 Task: Create new invoice with Date Opened :15-Apr-23, Select Customer: Kwik Pik Beer & Wine, Terms: Payment Term 1. Make invoice entry for item-1 with Date: 15-Apr-23, Description: Premium Red Rose Bouquet (12ct)_x000D_
, Action: Material, Income Account: Income:Sales, Quantity: 1, Unit Price: 12.25, Discount $: 0.7. Make entry for item-2 with Date: 15-Apr-23, Description: Cheeze It Original_x000D_
, Action: Material, Income Account: Income:Sales, Quantity: 1, Unit Price: 20.6, Discount $: 1.7. Make entry for item-3 with Date: 15-Apr-23, Description: On The Rocks Winter Cocktail Variety Pack Bottles (200 ml x 4 ct)_x000D_
, Action: Material, Income Account: Income:Sales, Quantity: 2, Unit Price: 21.6, Discount $: 2.2. Write Notes: 'Looking forward to serving you again.'. Post Invoice with Post Date: 15-Apr-23, Post to Accounts: Assets:Accounts Receivable. Pay / Process Payment with Transaction Date: 15-May-23, Amount: 71.45, Transfer Account: Checking Account. Print Invoice, display notes by going to Option, then go to Display Tab and check 'Invoice Notes'.
Action: Mouse moved to (134, 33)
Screenshot: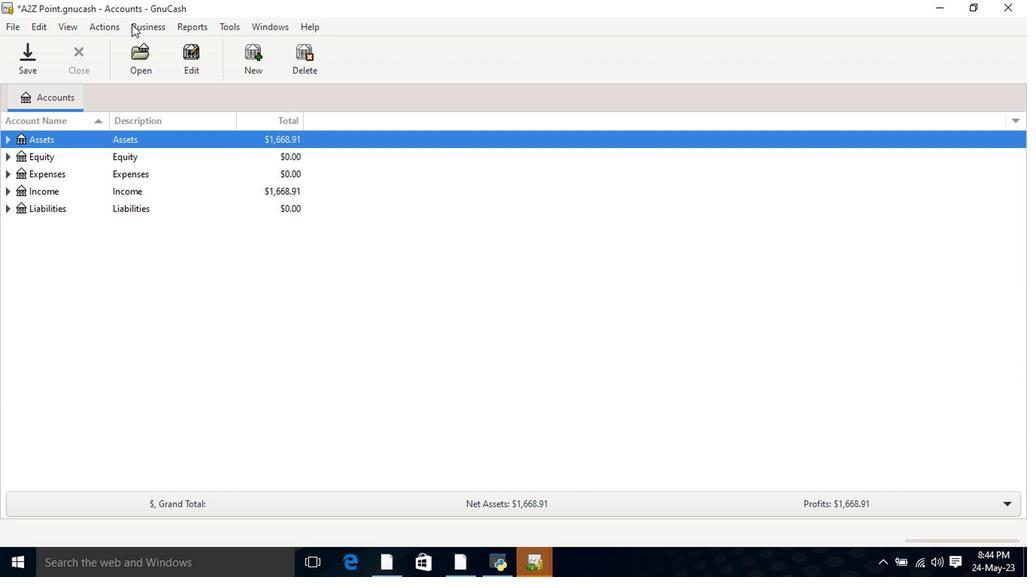 
Action: Mouse pressed left at (134, 33)
Screenshot: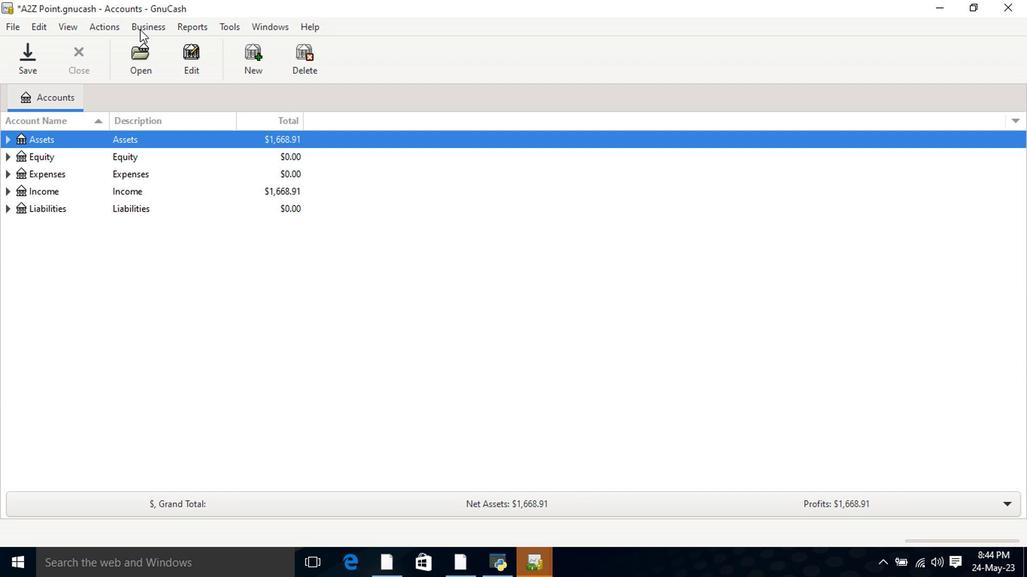 
Action: Mouse moved to (327, 104)
Screenshot: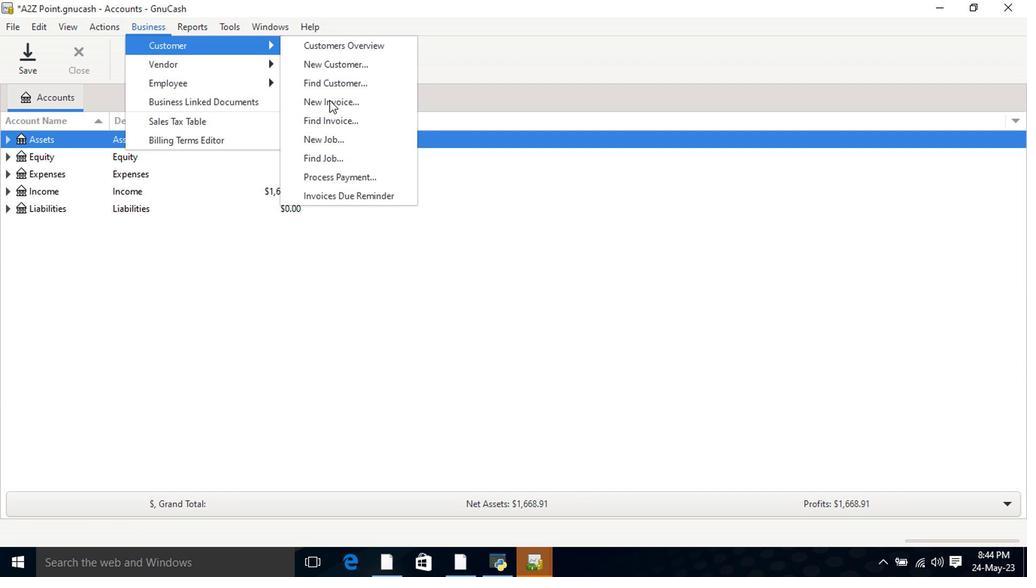 
Action: Mouse pressed left at (327, 104)
Screenshot: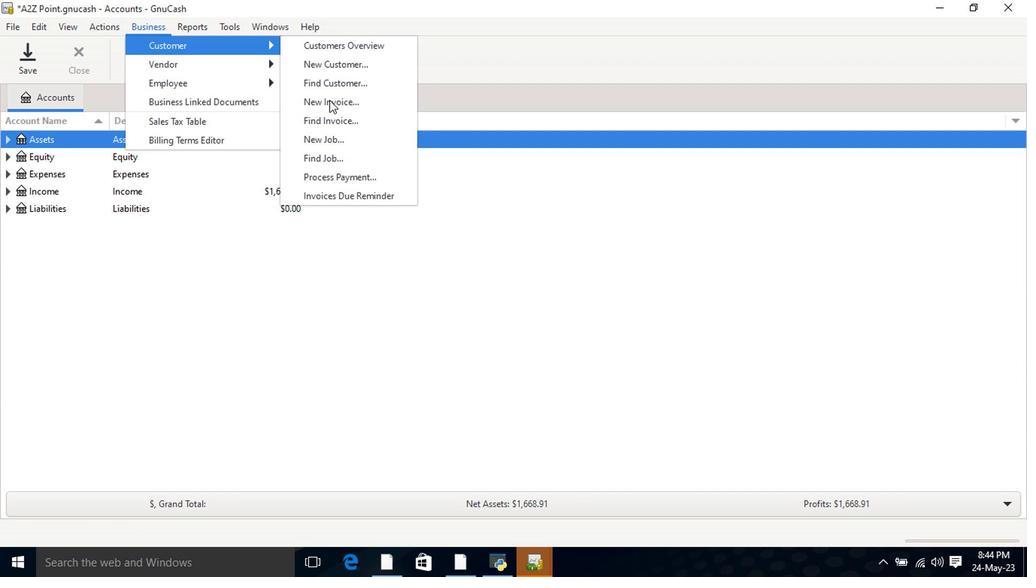 
Action: Mouse moved to (623, 234)
Screenshot: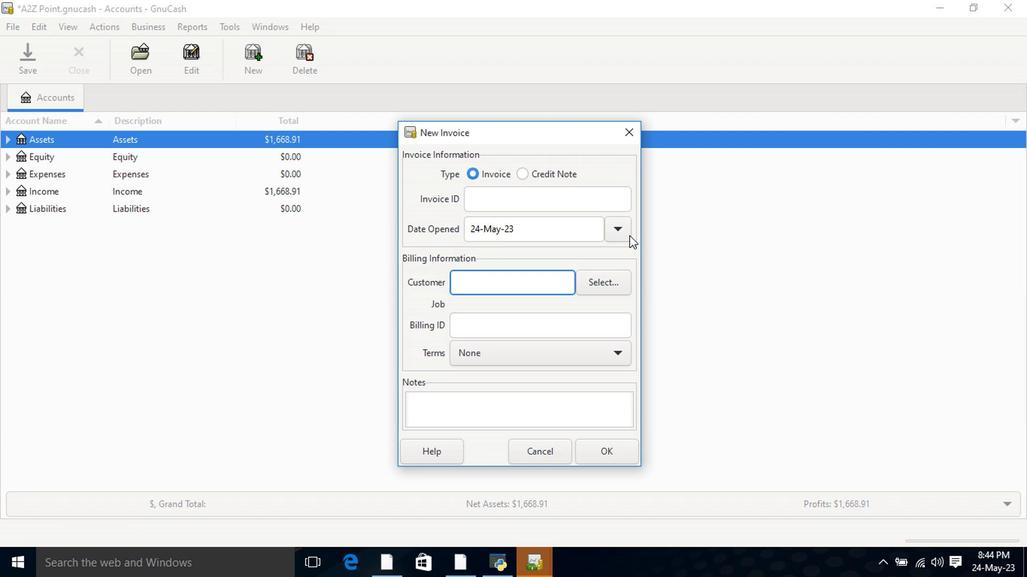 
Action: Mouse pressed left at (623, 234)
Screenshot: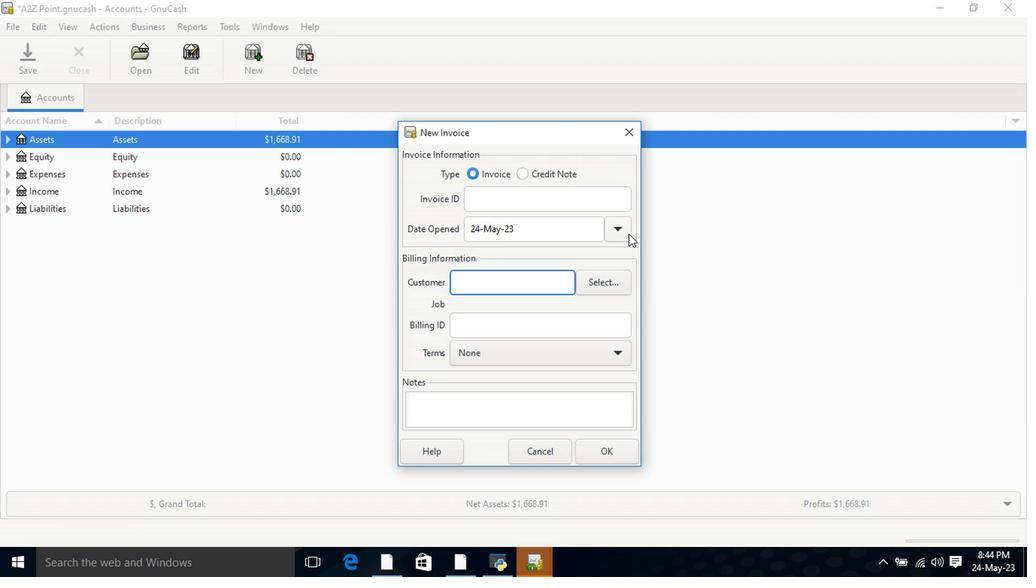 
Action: Mouse moved to (500, 255)
Screenshot: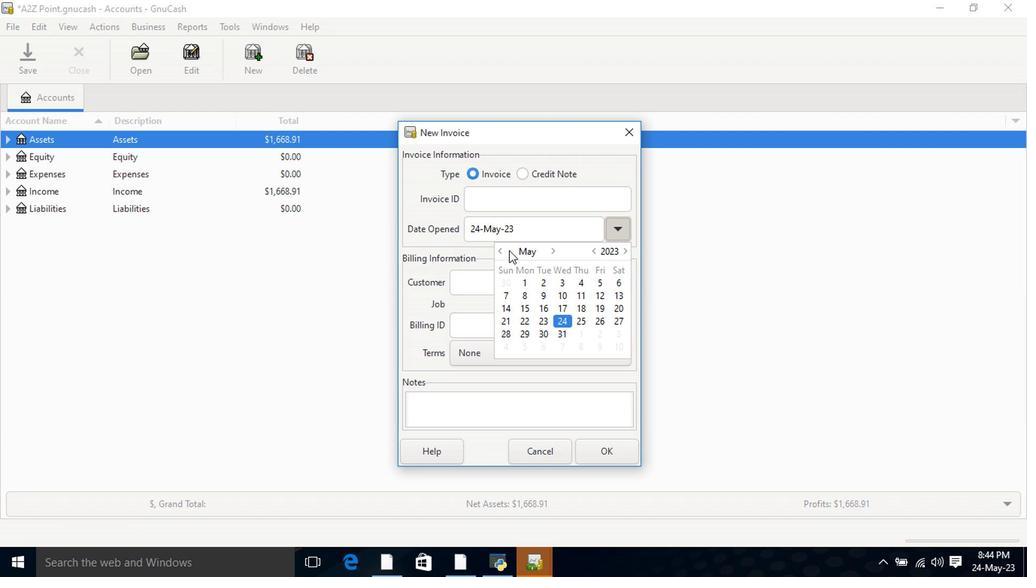 
Action: Mouse pressed left at (500, 255)
Screenshot: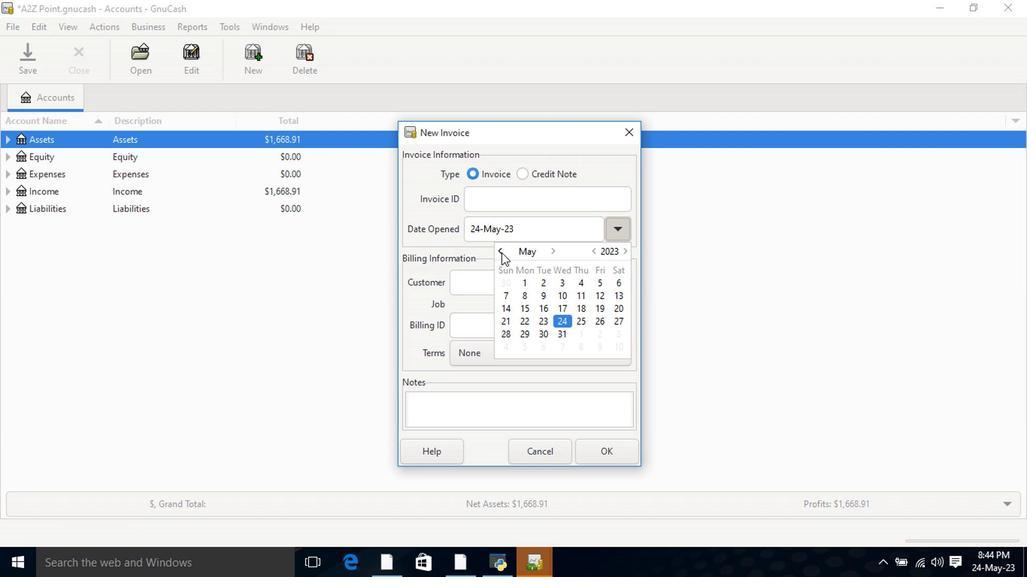 
Action: Mouse moved to (615, 307)
Screenshot: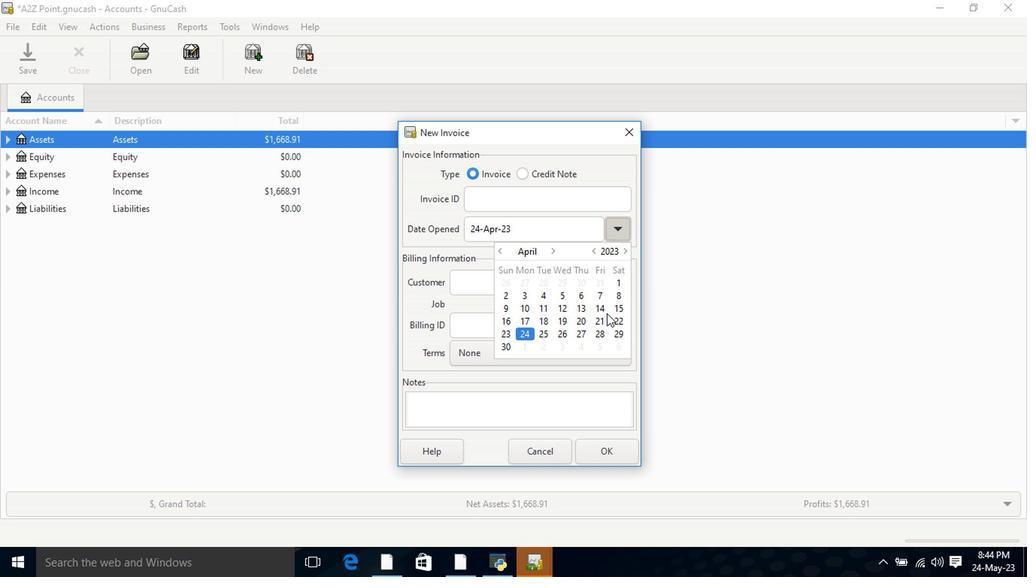 
Action: Mouse pressed left at (615, 307)
Screenshot: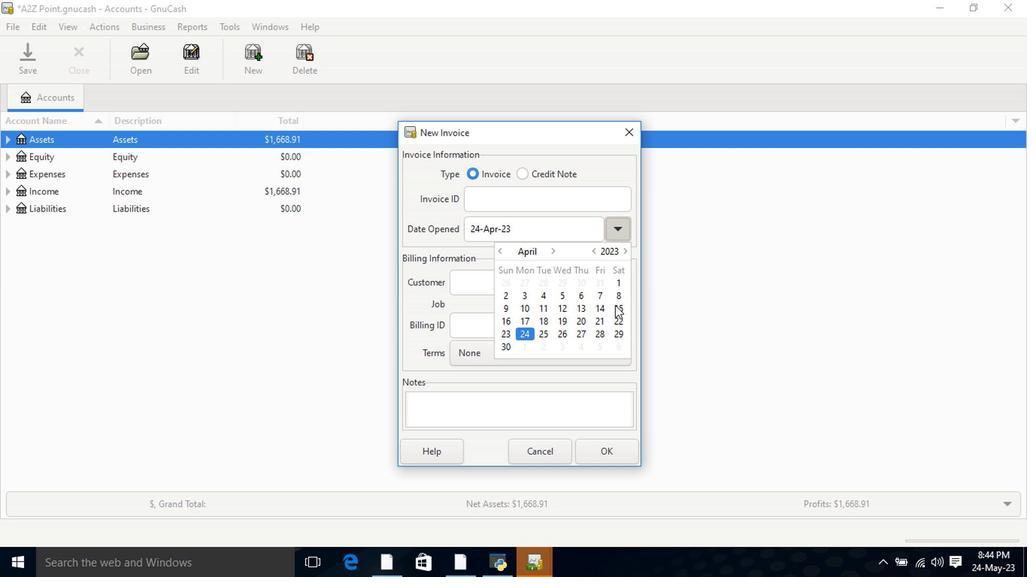
Action: Mouse pressed left at (615, 307)
Screenshot: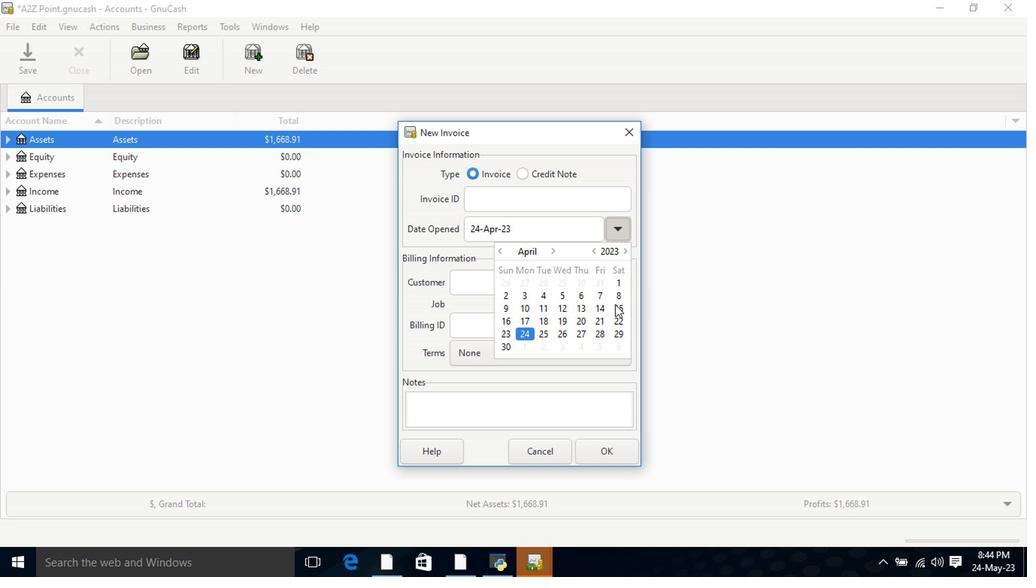 
Action: Mouse moved to (506, 283)
Screenshot: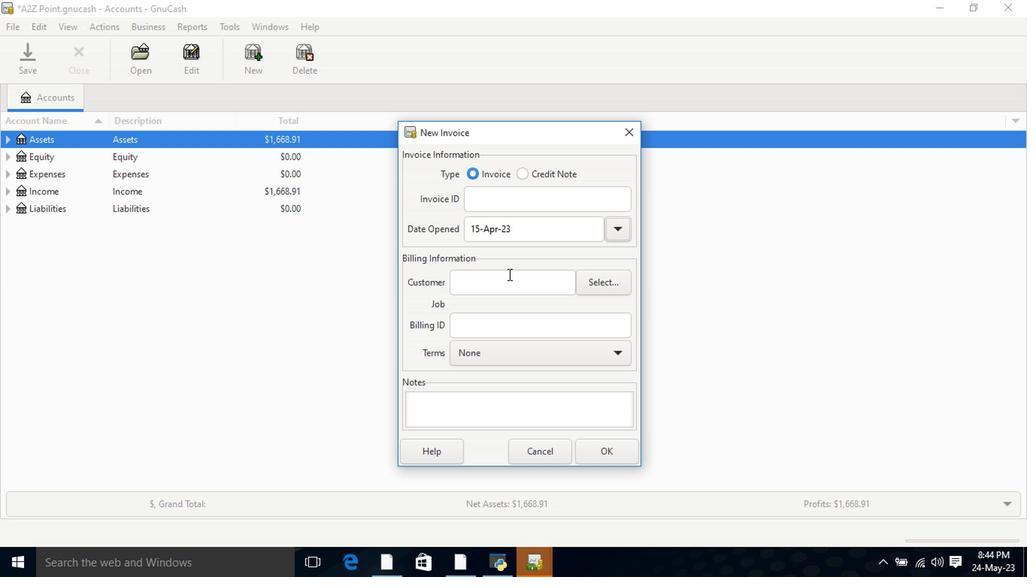 
Action: Mouse pressed left at (506, 283)
Screenshot: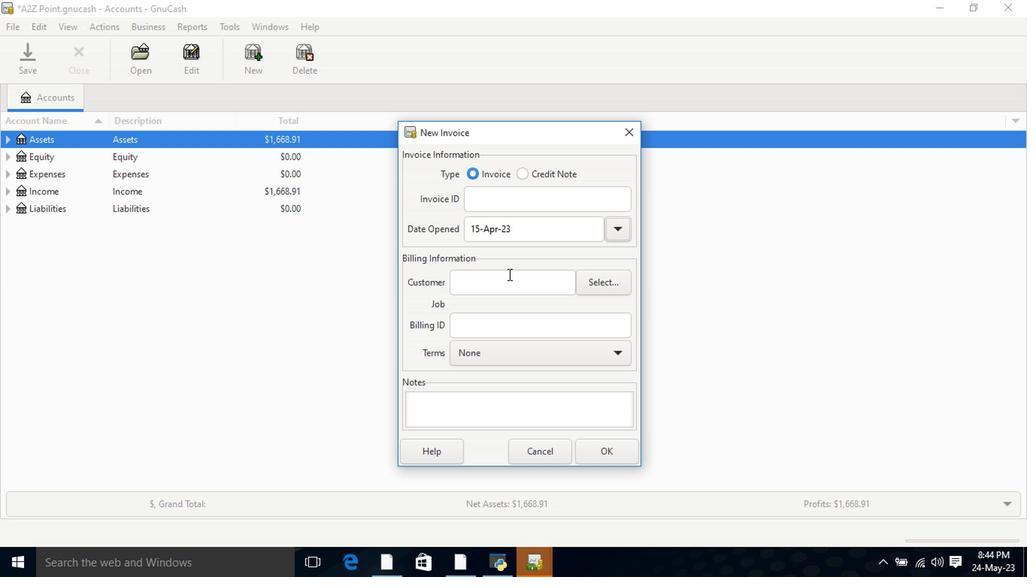 
Action: Mouse moved to (529, 288)
Screenshot: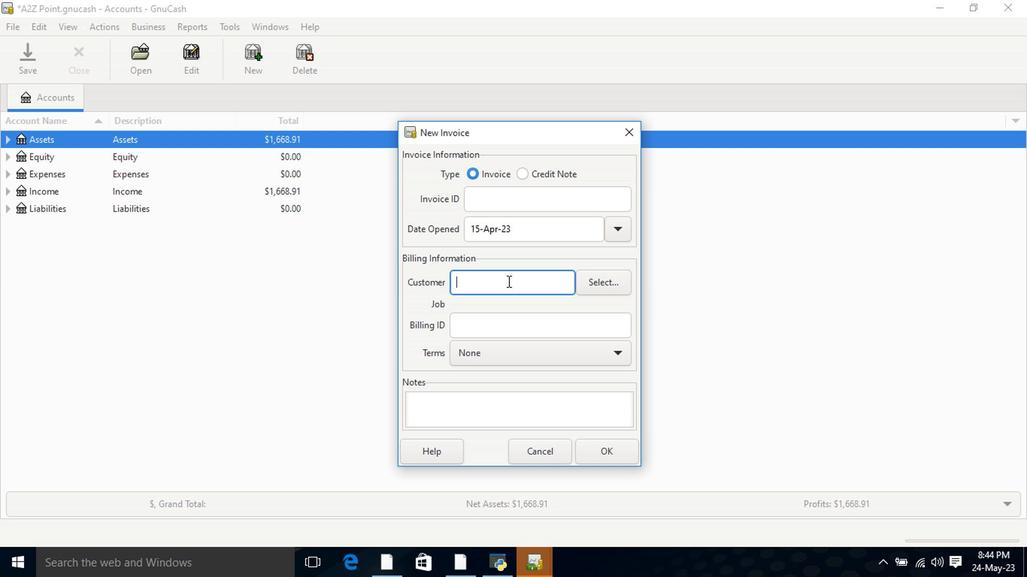 
Action: Key pressed kwic<Key.backspace>k
Screenshot: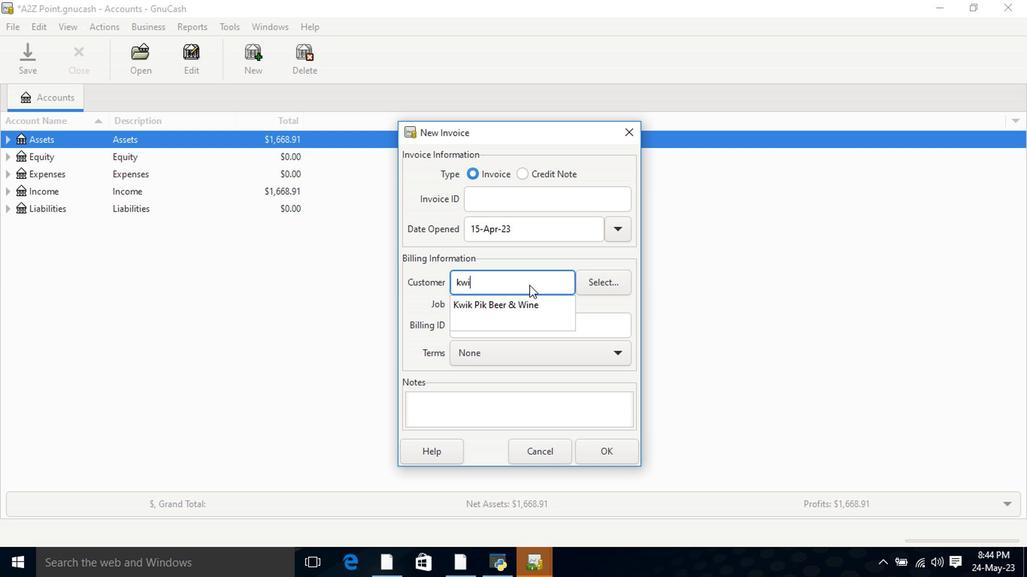 
Action: Mouse moved to (523, 308)
Screenshot: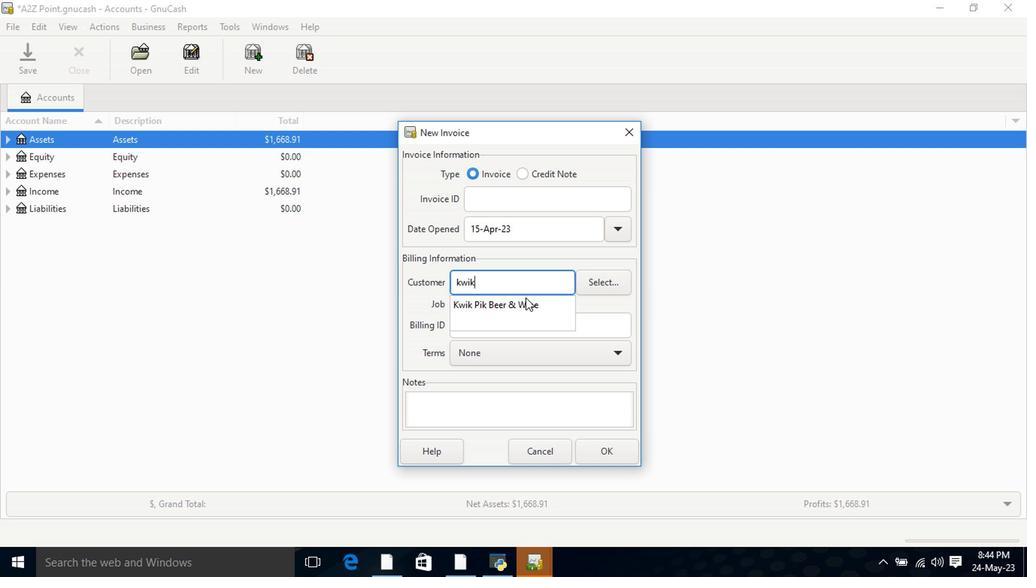 
Action: Mouse pressed left at (523, 308)
Screenshot: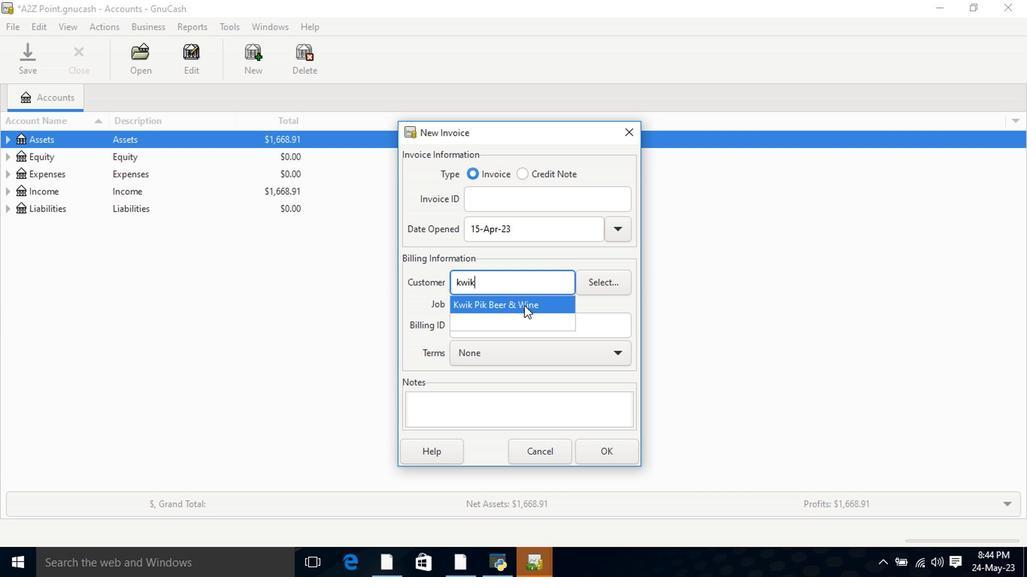 
Action: Mouse moved to (539, 367)
Screenshot: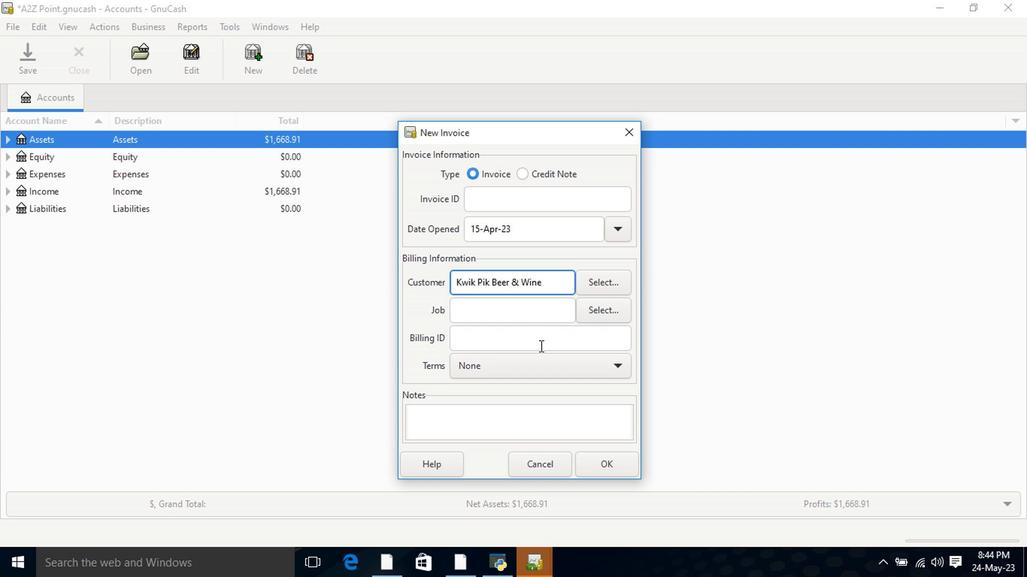 
Action: Mouse pressed left at (539, 367)
Screenshot: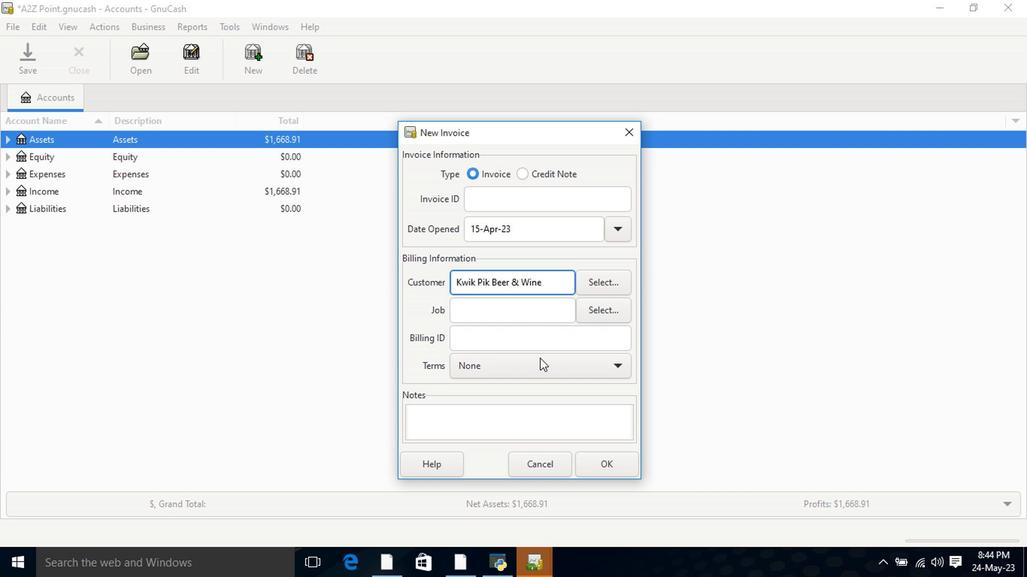 
Action: Mouse moved to (533, 398)
Screenshot: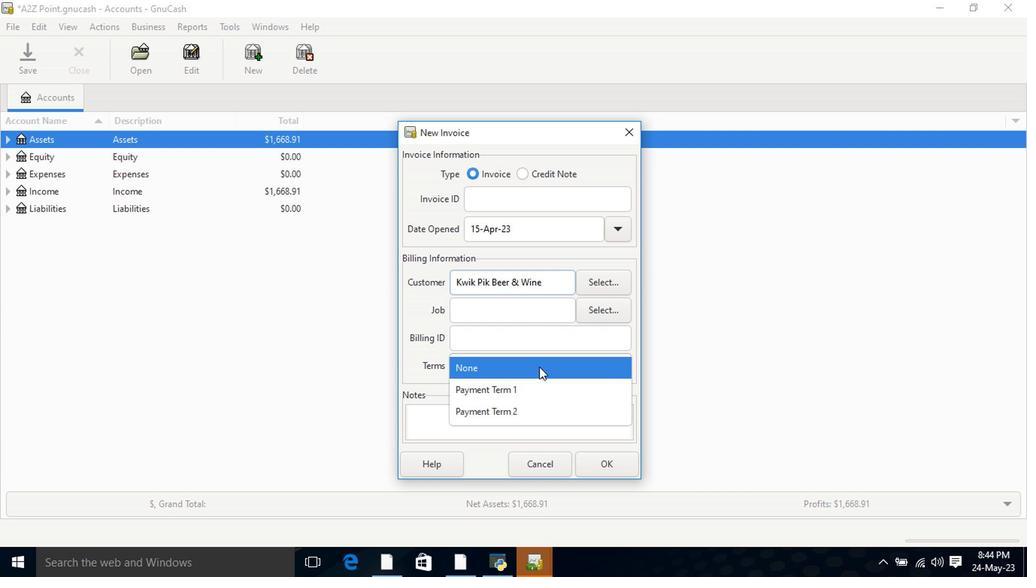 
Action: Mouse pressed left at (533, 398)
Screenshot: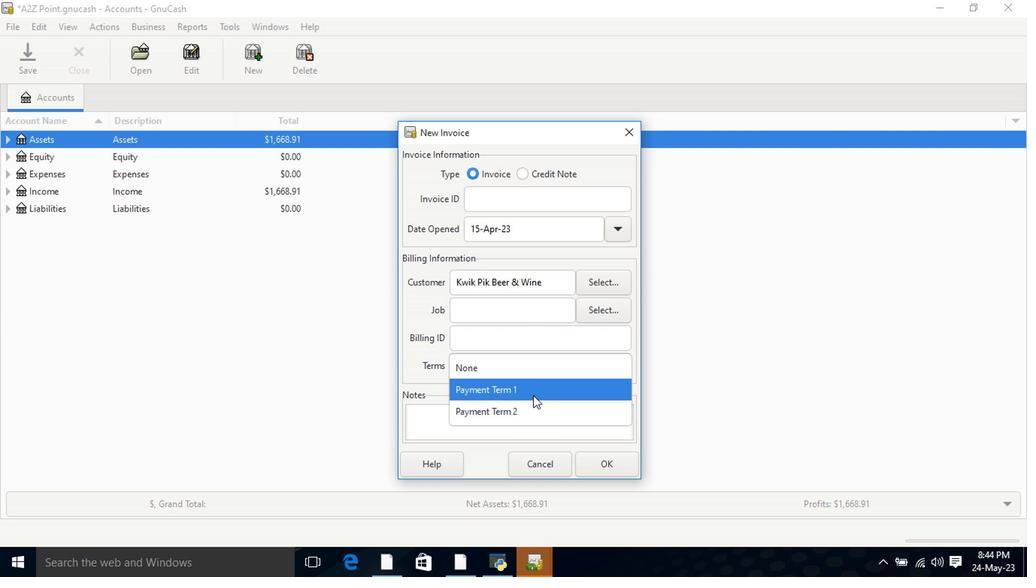 
Action: Mouse moved to (594, 467)
Screenshot: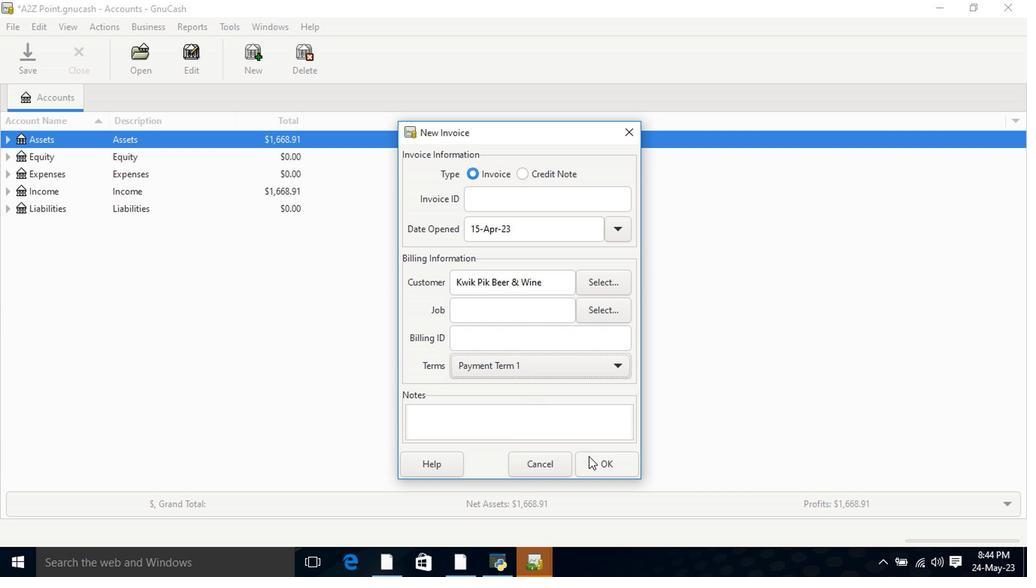
Action: Mouse pressed left at (594, 467)
Screenshot: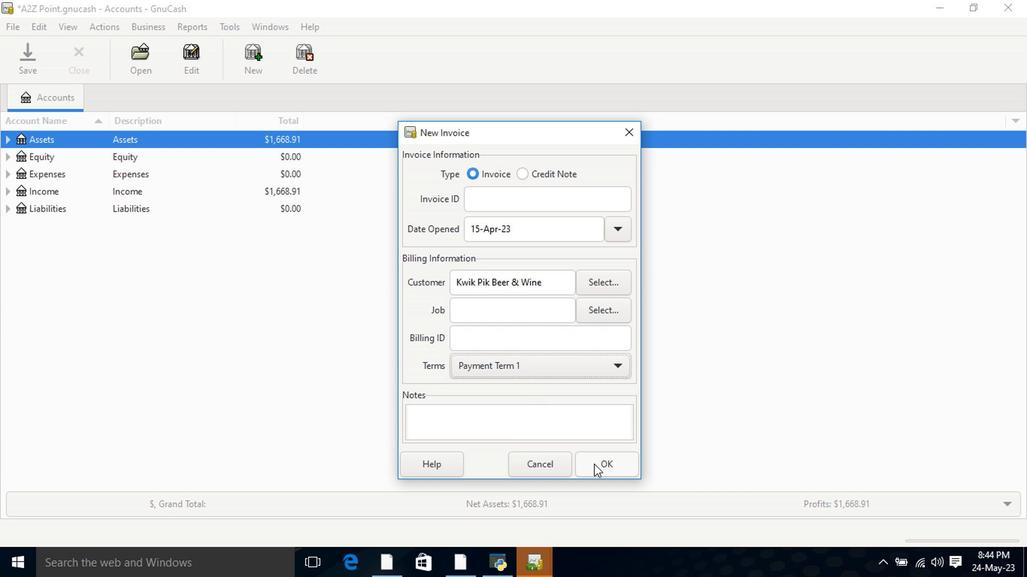 
Action: Mouse moved to (57, 295)
Screenshot: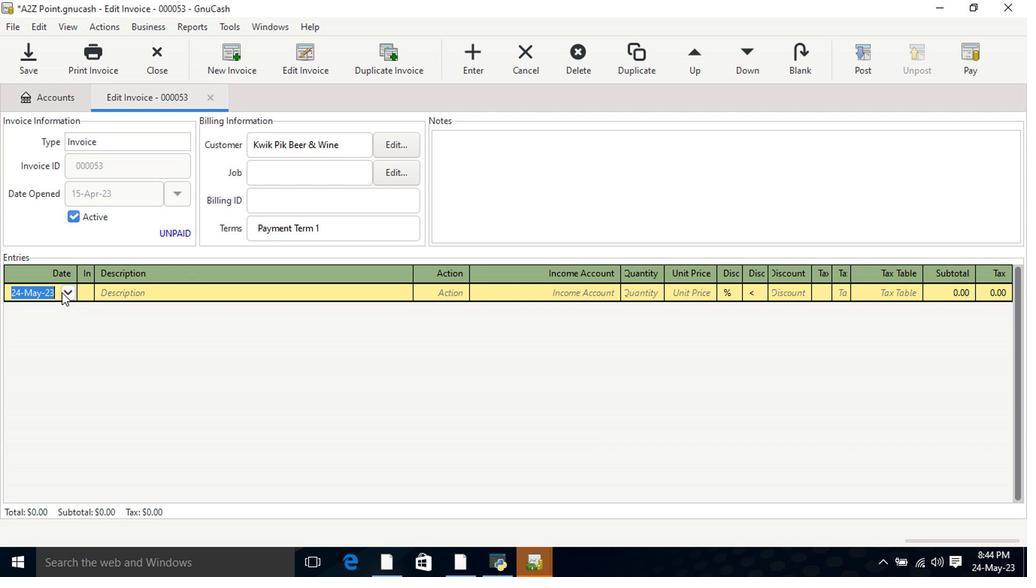 
Action: Mouse pressed left at (57, 295)
Screenshot: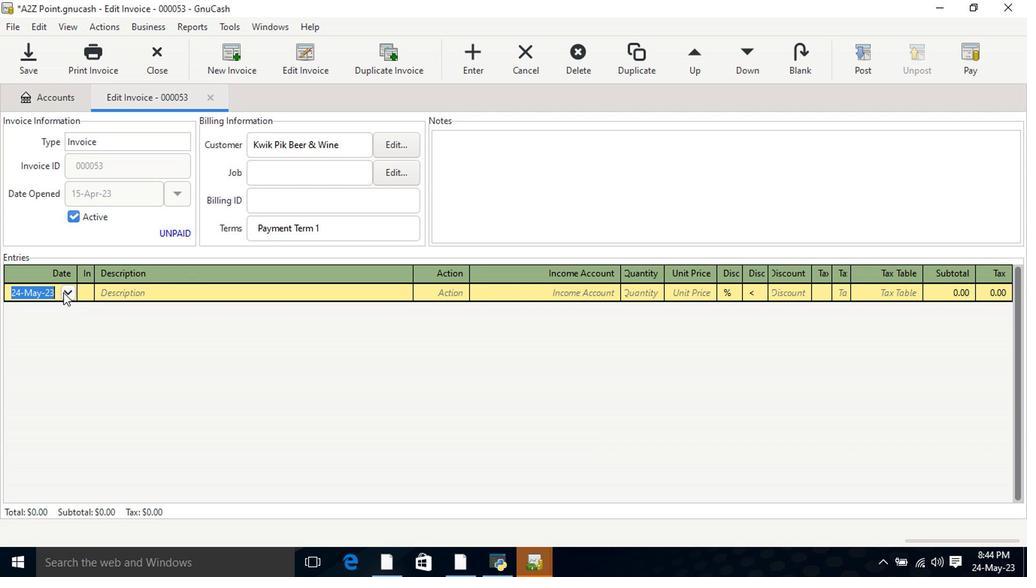 
Action: Mouse moved to (9, 317)
Screenshot: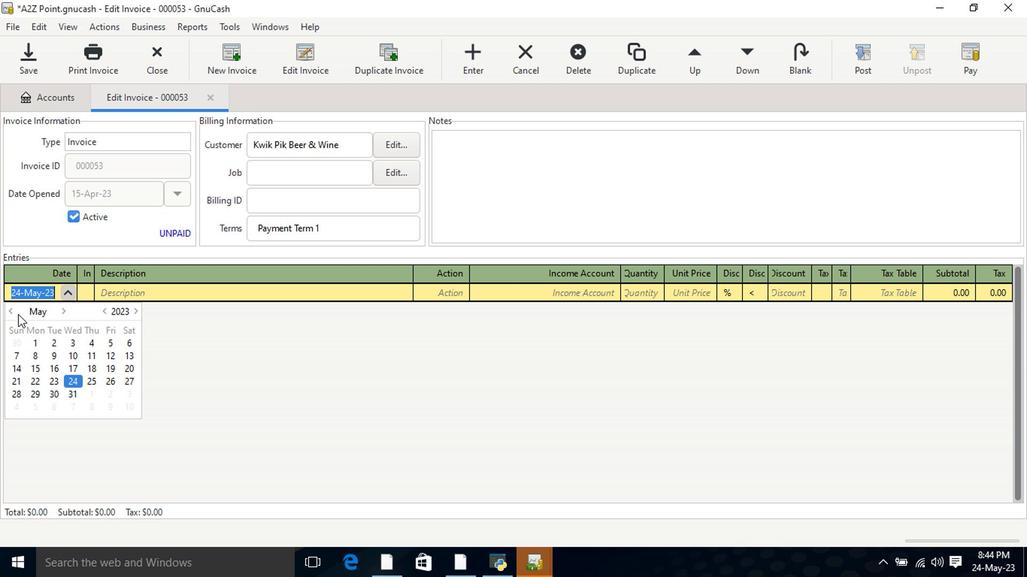 
Action: Mouse pressed left at (9, 317)
Screenshot: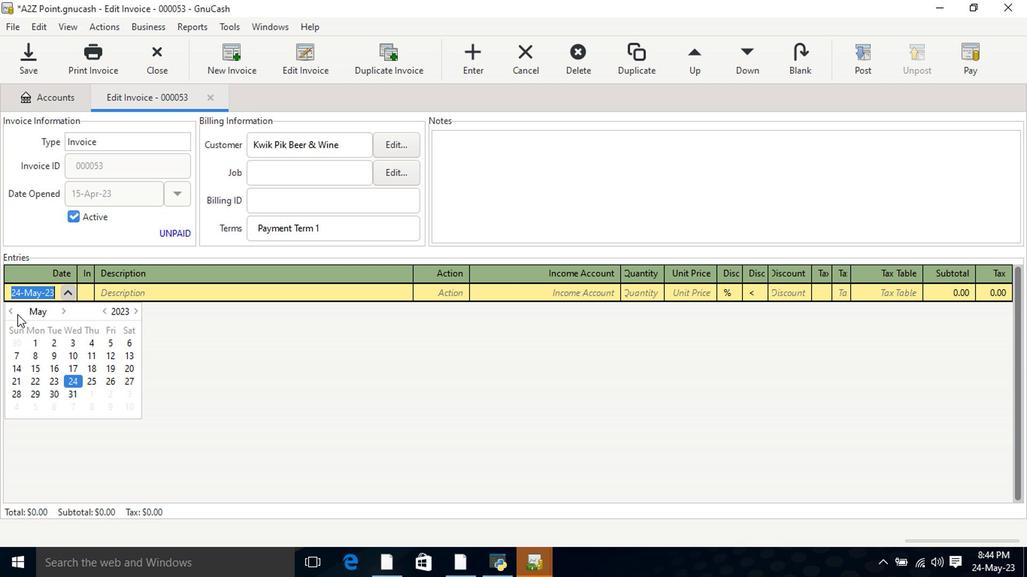 
Action: Mouse moved to (2, 317)
Screenshot: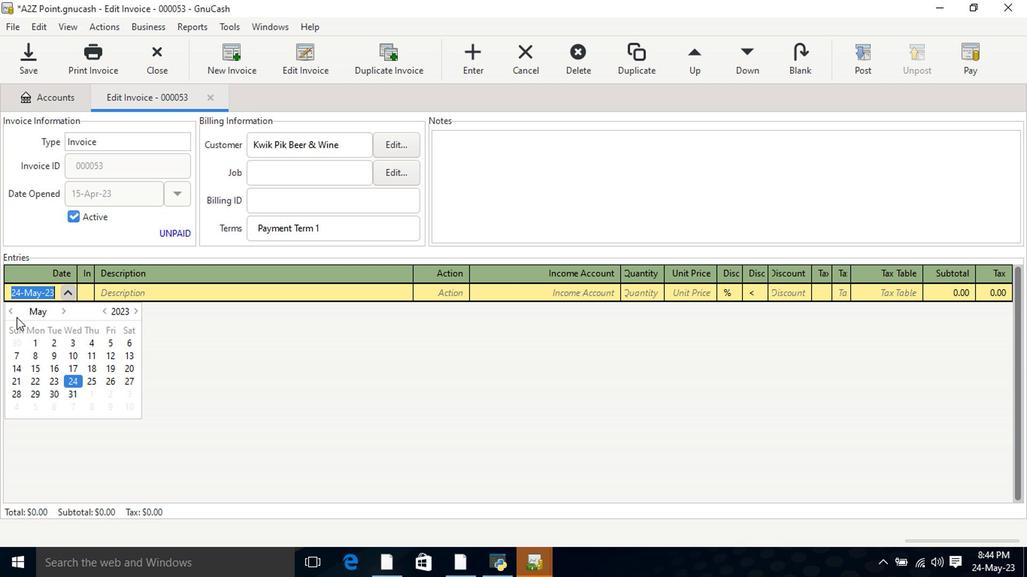 
Action: Mouse pressed left at (2, 317)
Screenshot: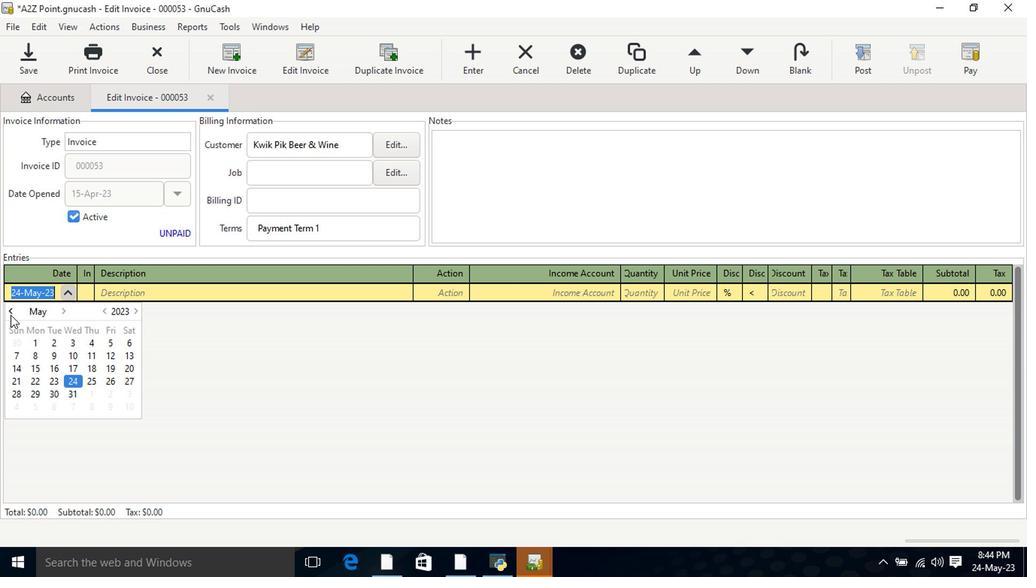 
Action: Mouse moved to (124, 375)
Screenshot: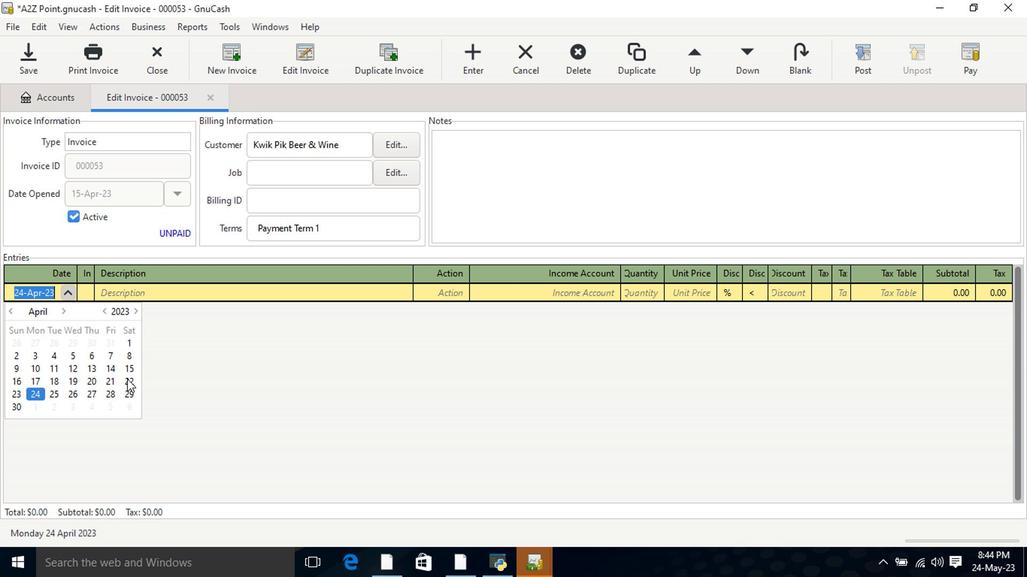 
Action: Mouse pressed left at (124, 375)
Screenshot: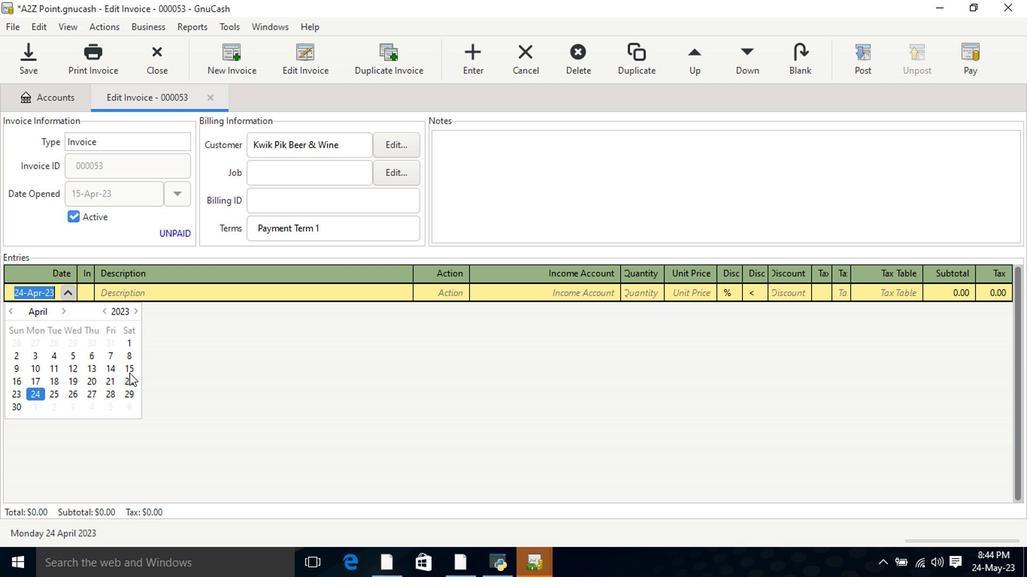 
Action: Mouse pressed left at (124, 375)
Screenshot: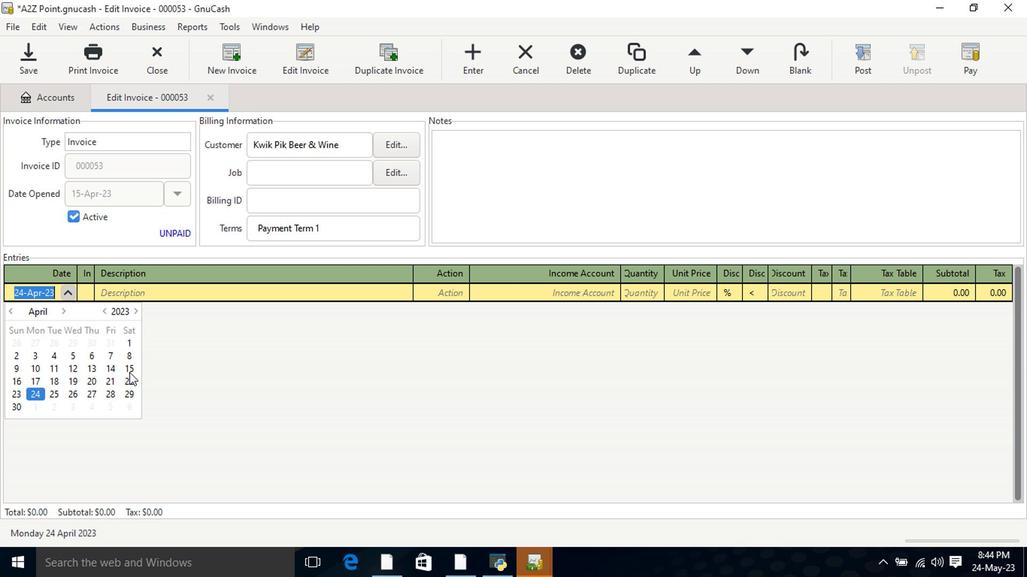 
Action: Mouse moved to (140, 298)
Screenshot: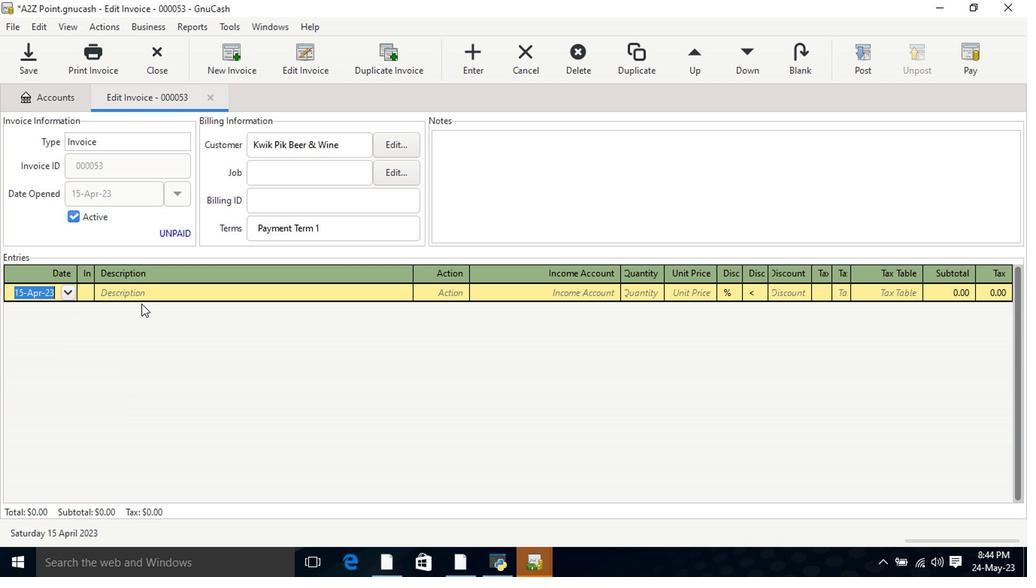 
Action: Mouse pressed left at (140, 298)
Screenshot: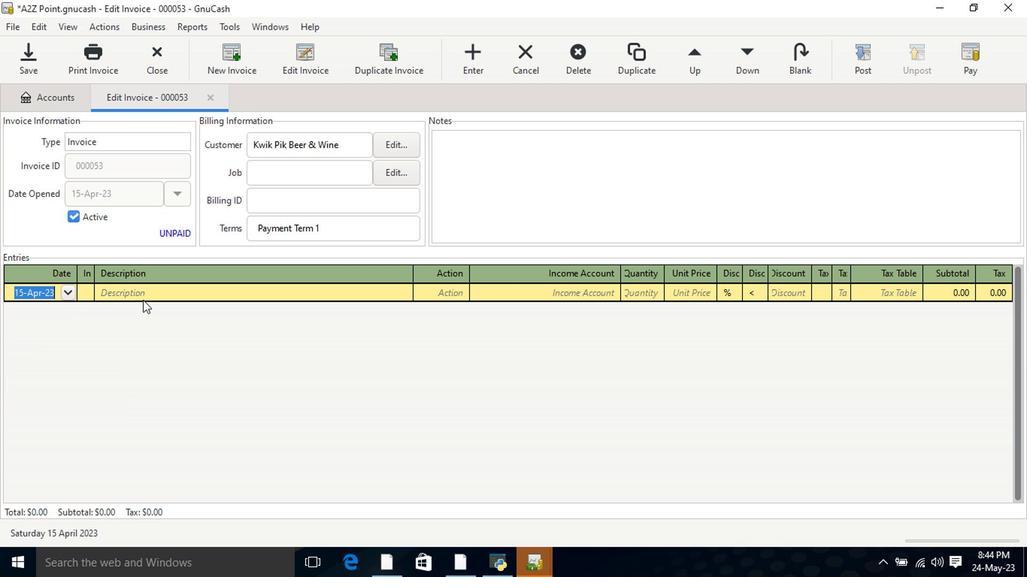 
Action: Key pressed <Key.shift>Premium<Key.space><Key.shift>Red<Key.space><Key.shift>Rose<Key.space><Key.shift>Bouquet<Key.space><Key.shift_r>(12ct<Key.shift_r>)<Key.tab>mate<Key.tab>income<Key.down><Key.down><Key.down><Key.tab>1<Key.tab>12.25<Key.tab>
Screenshot: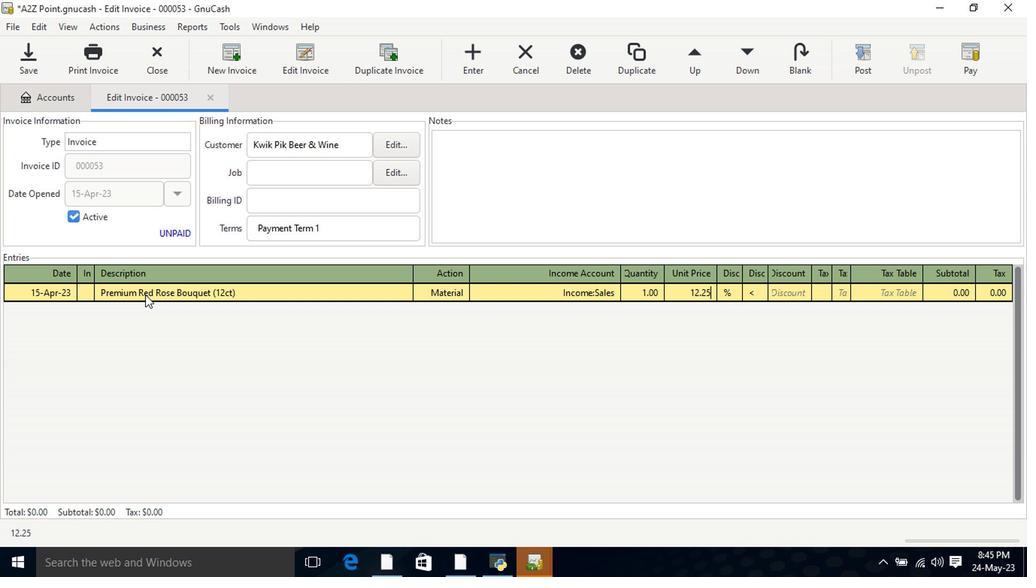 
Action: Mouse moved to (725, 296)
Screenshot: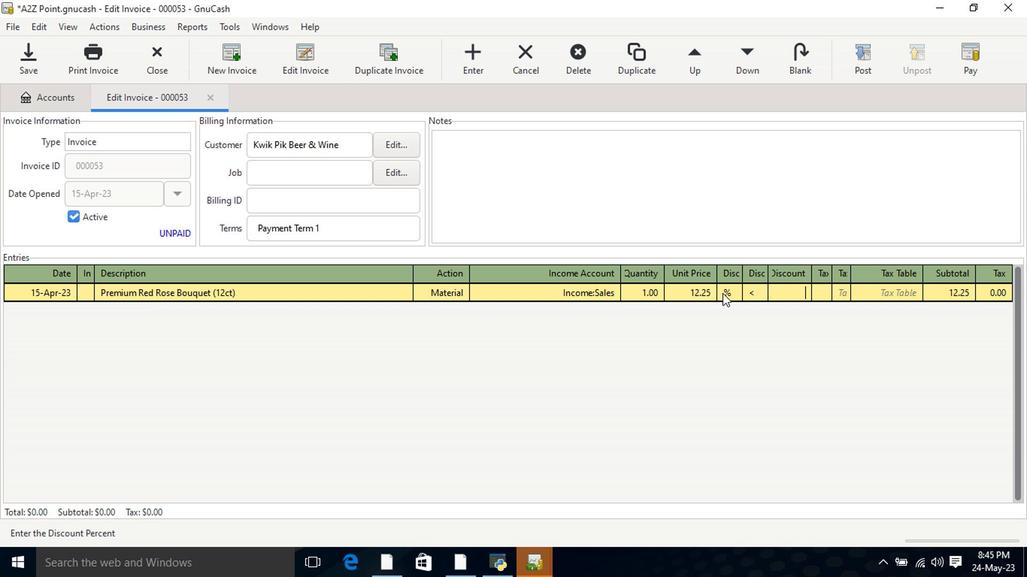 
Action: Mouse pressed left at (725, 296)
Screenshot: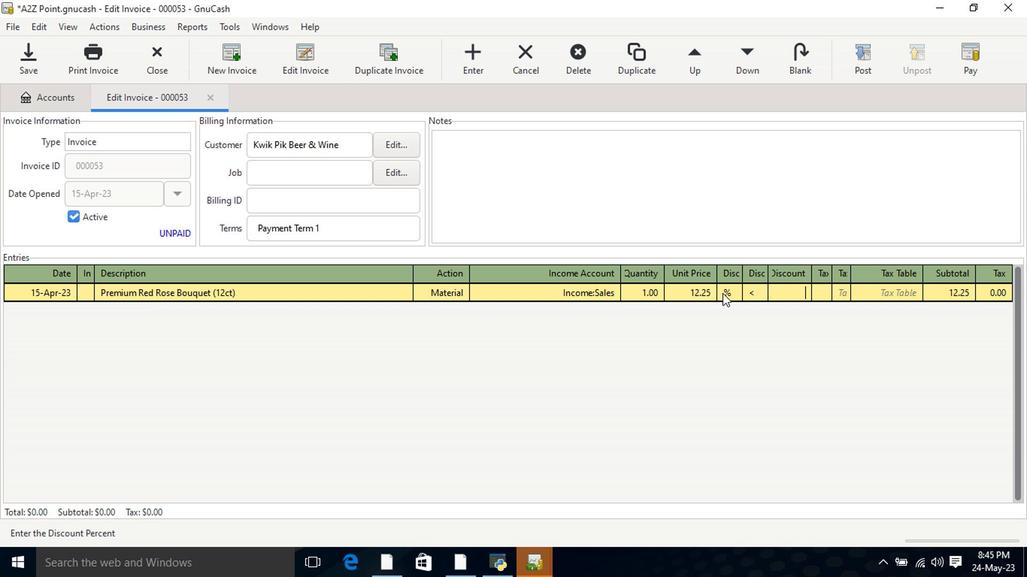 
Action: Mouse moved to (746, 295)
Screenshot: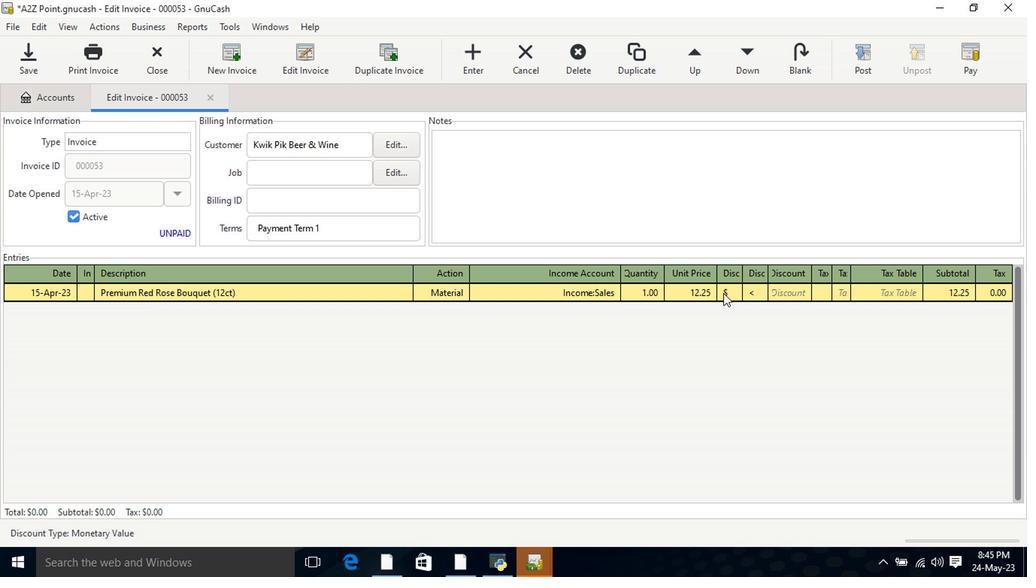 
Action: Mouse pressed left at (746, 295)
Screenshot: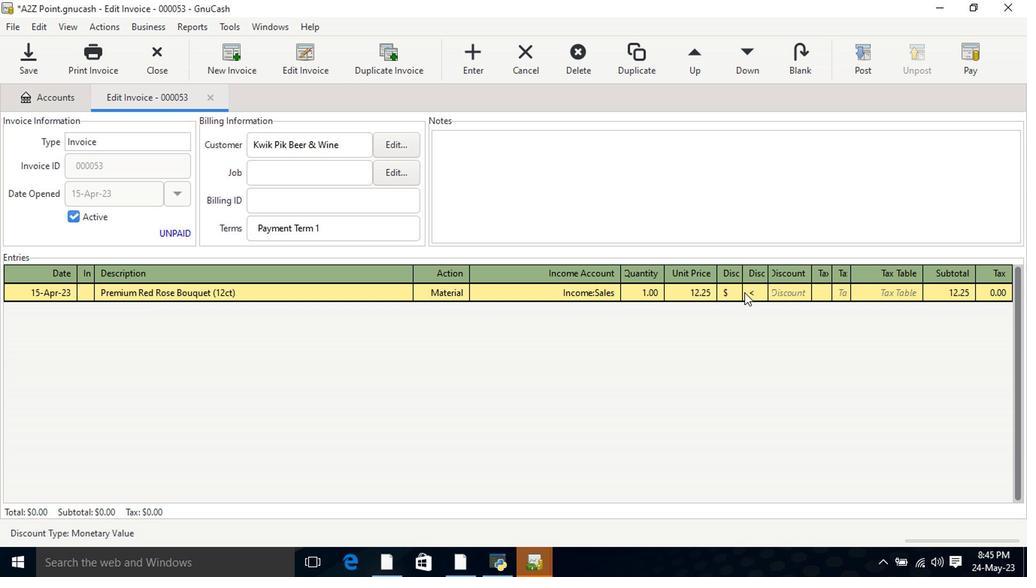 
Action: Mouse moved to (779, 296)
Screenshot: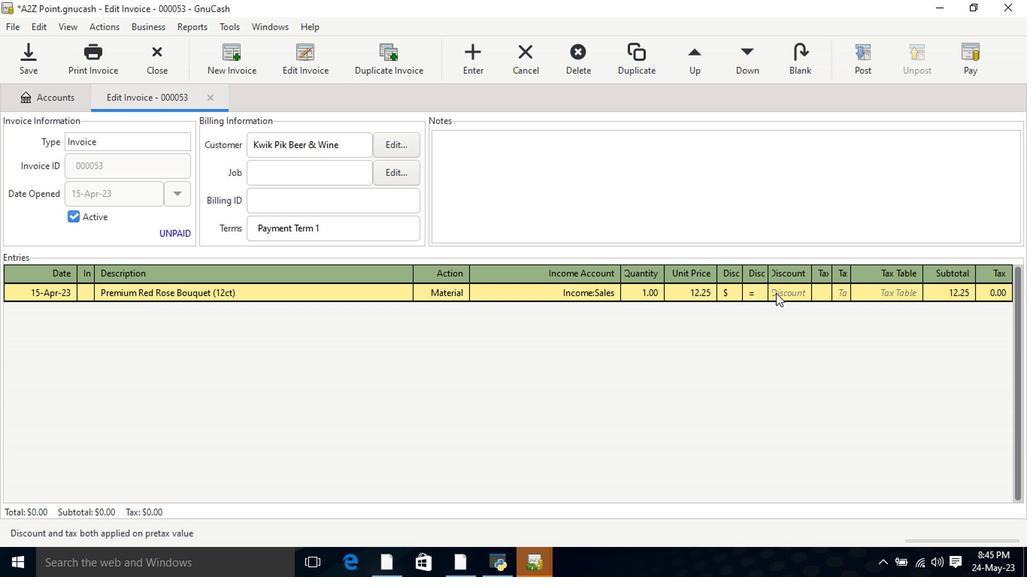 
Action: Mouse pressed left at (779, 296)
Screenshot: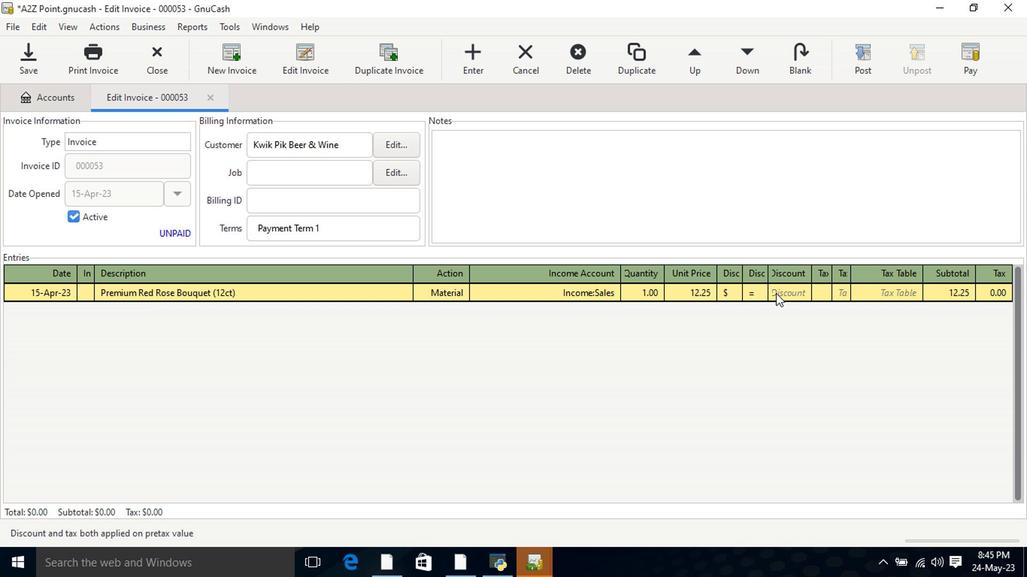 
Action: Key pressed 0.7<Key.tab><Key.tab><Key.shift>Cheeze<Key.space><Key.shift>It<Key.space><Key.shift>Original<Key.tab>mate<Key.tab>income<Key.down><Key.down><Key.down><Key.tab>1<Key.tab>20.6<Key.tab>
Screenshot: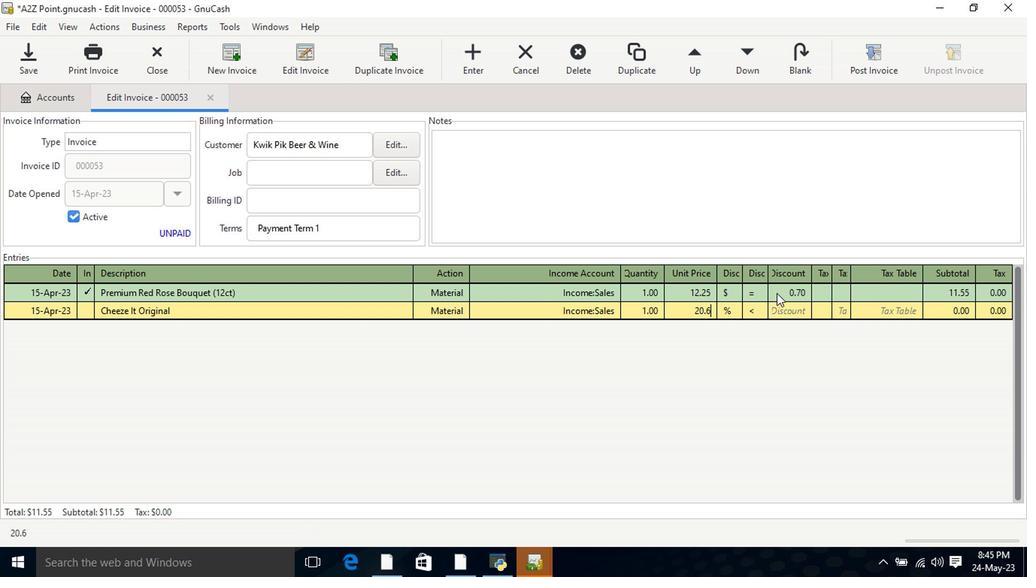 
Action: Mouse moved to (718, 315)
Screenshot: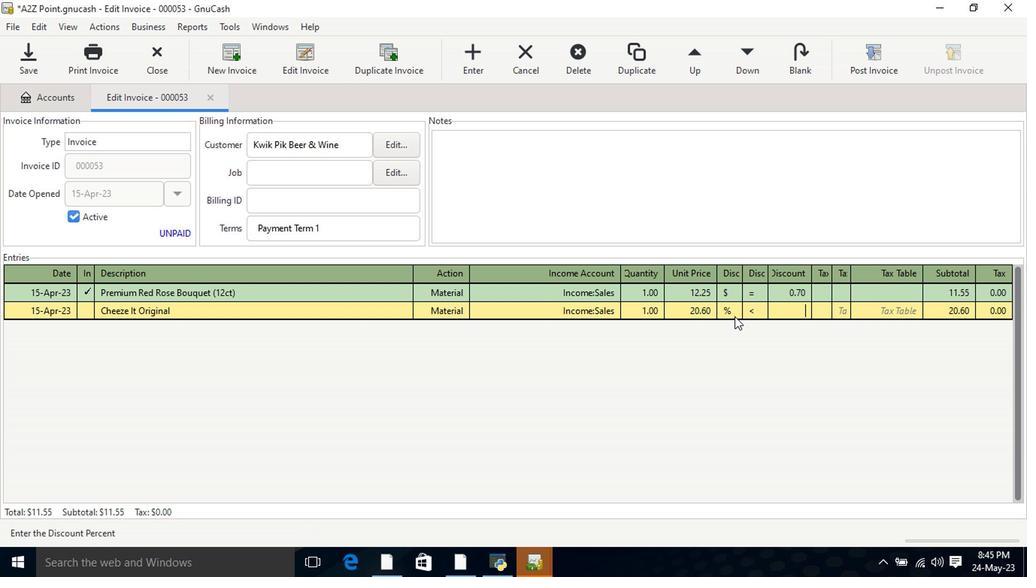 
Action: Mouse pressed left at (718, 315)
Screenshot: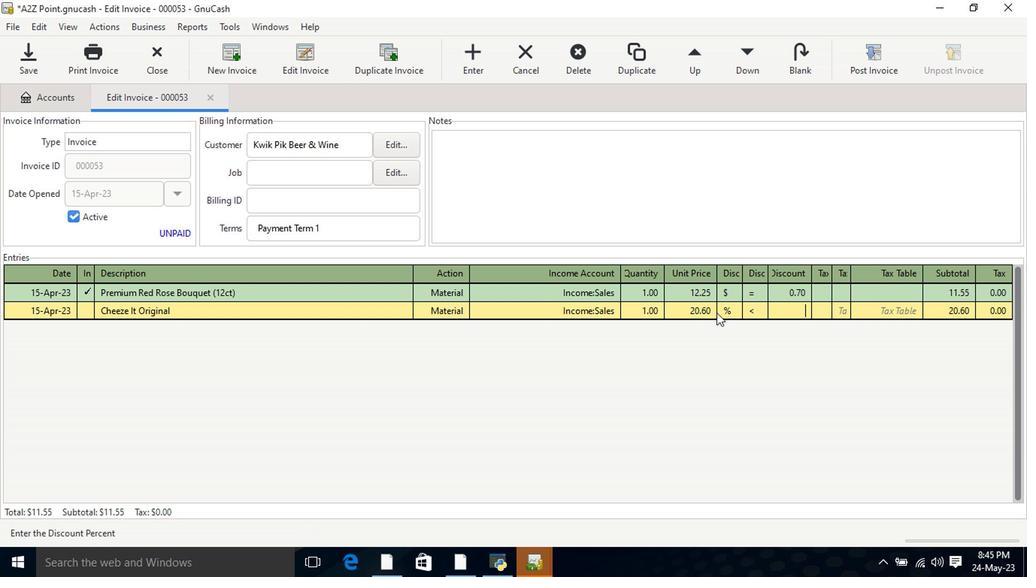 
Action: Mouse moved to (731, 314)
Screenshot: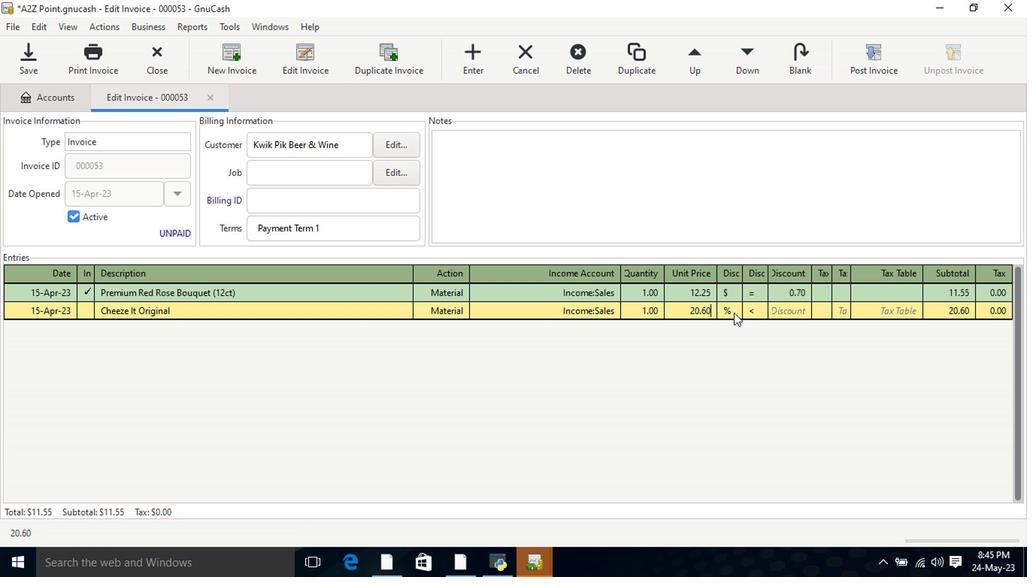 
Action: Mouse pressed left at (731, 314)
Screenshot: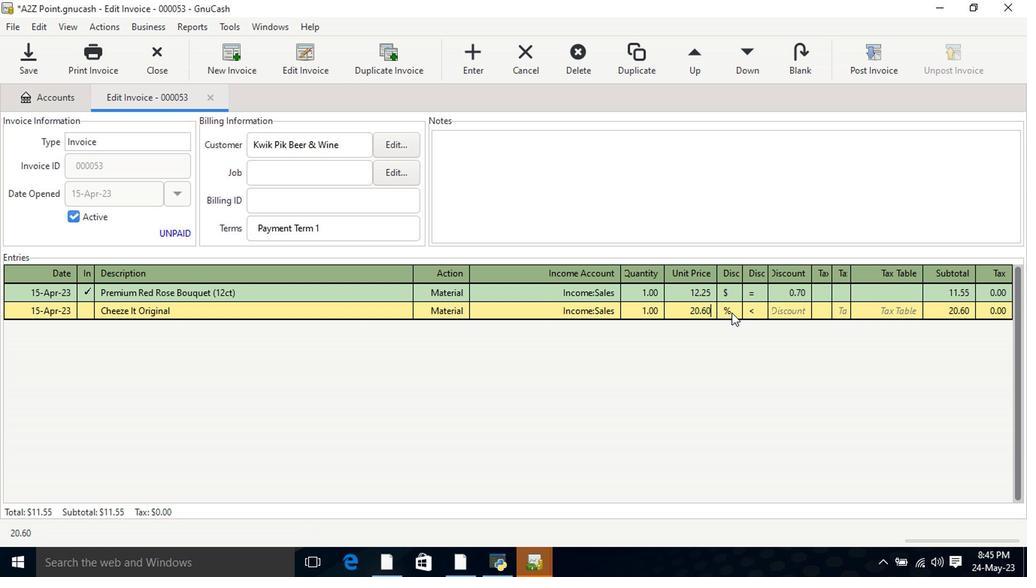 
Action: Mouse moved to (755, 316)
Screenshot: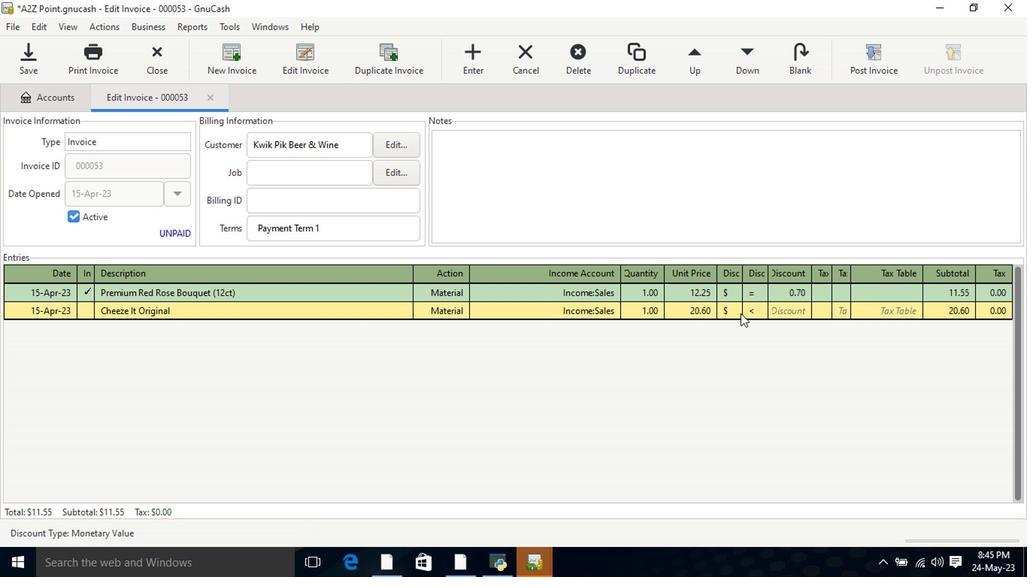 
Action: Mouse pressed left at (755, 316)
Screenshot: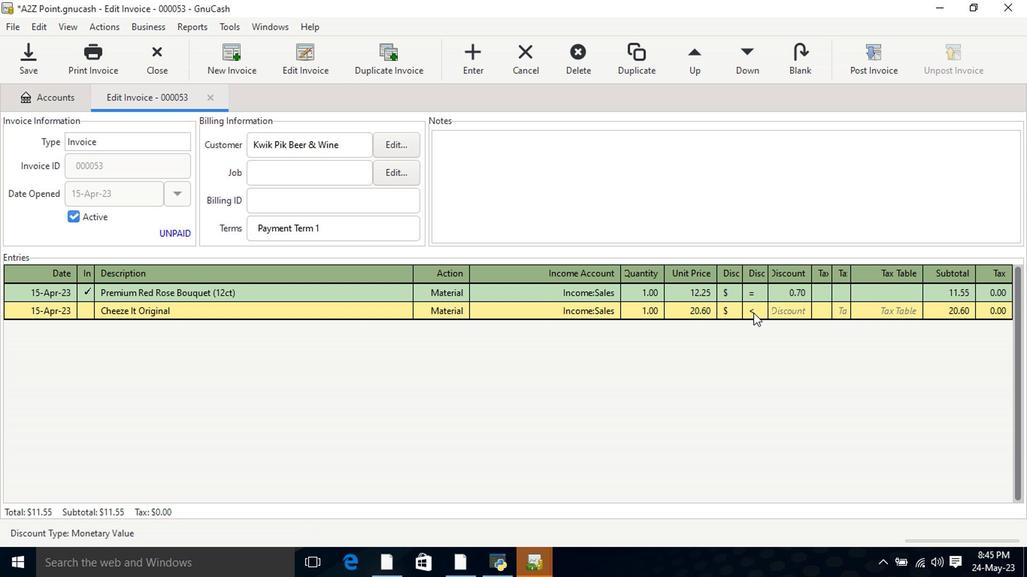 
Action: Mouse moved to (782, 315)
Screenshot: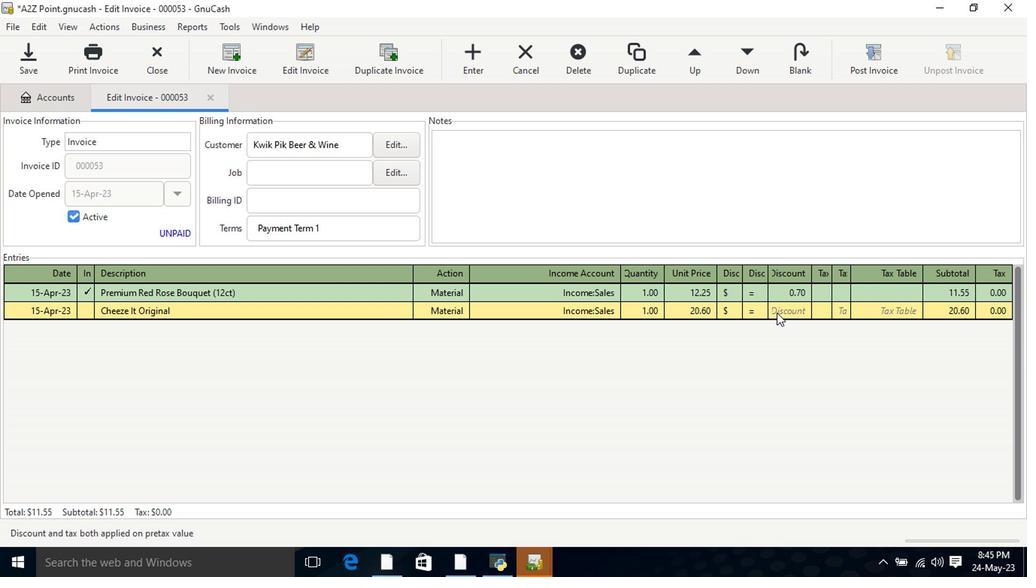 
Action: Mouse pressed left at (782, 315)
Screenshot: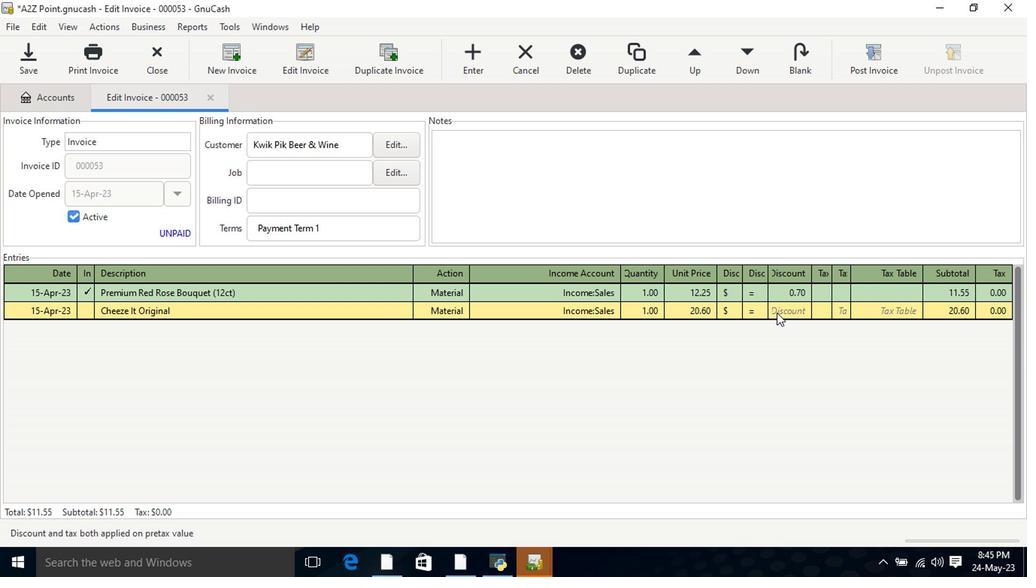 
Action: Mouse moved to (793, 315)
Screenshot: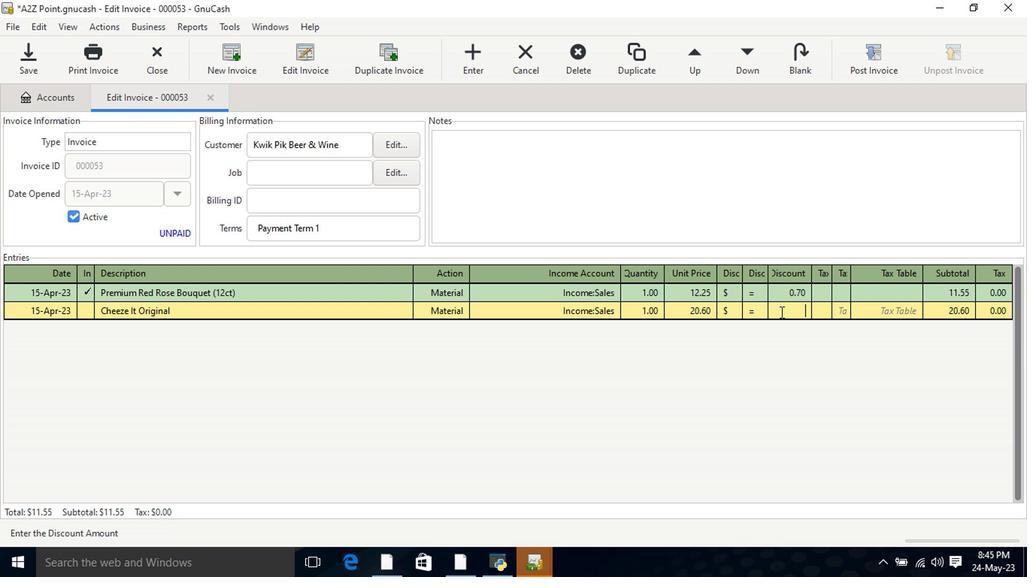 
Action: Mouse pressed left at (793, 315)
Screenshot: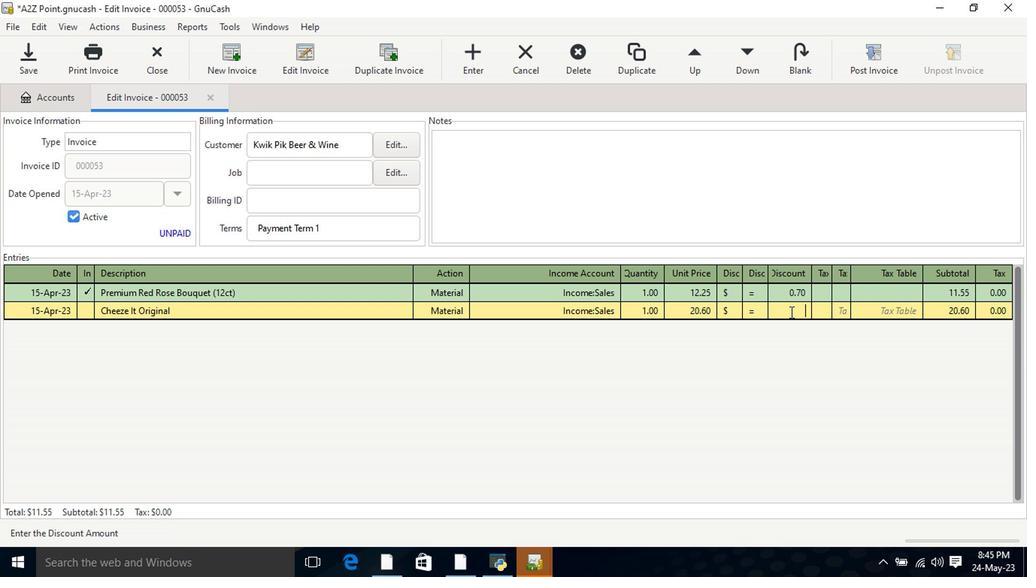 
Action: Key pressed 1.7<Key.tab><Key.tab><Key.shift>On<Key.space>th<Key.backspace><Key.backspace><Key.shift>The<Key.space><Key.shift>Rocks<Key.space><Key.shift>Winter<Key.space><Key.shift>Cocktail<Key.space><Key.shift>Variety<Key.space><Key.shift>Pack<Key.space><Key.shift>Bottk<Key.backspace>les<Key.space><Key.shift_r>(200<Key.space>ml<Key.space>x<Key.space>4ct<Key.shift_r>)<Key.left><Key.left><Key.left><Key.space><Key.tab>mater<Key.tab>income<Key.down><Key.down><Key.down><Key.tab>2<Key.tab>21.6<Key.tab>
Screenshot: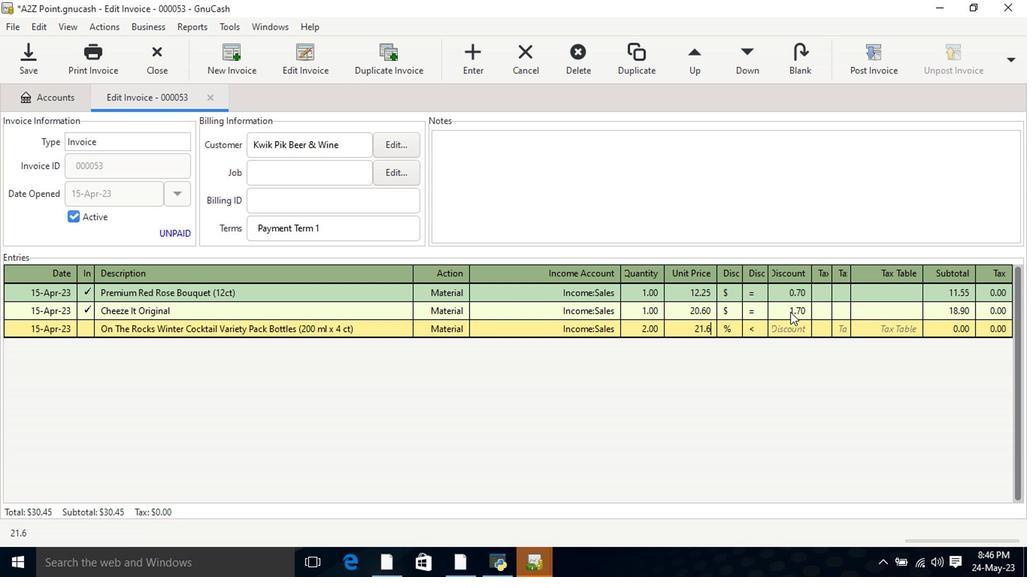 
Action: Mouse moved to (725, 335)
Screenshot: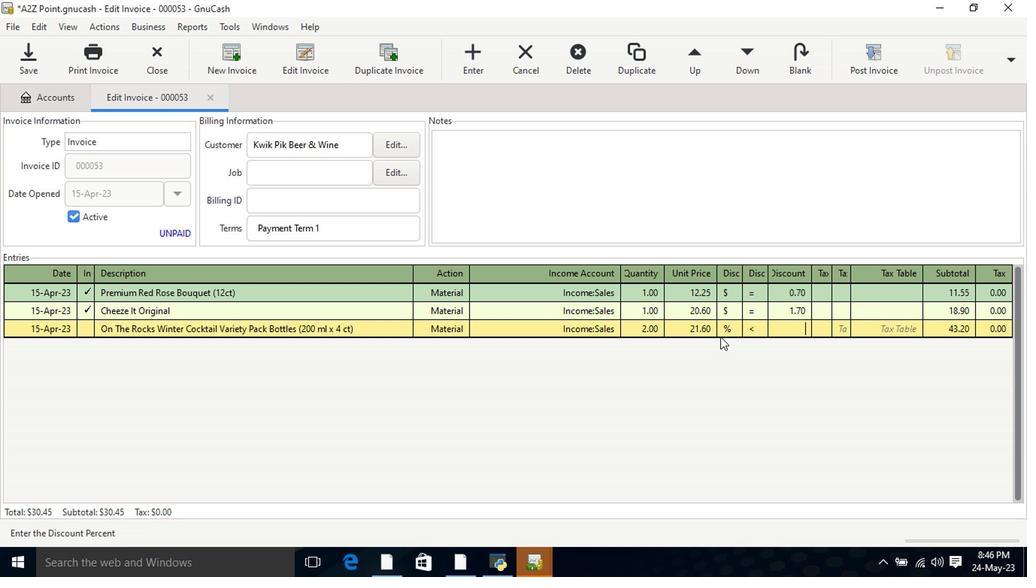 
Action: Mouse pressed left at (725, 335)
Screenshot: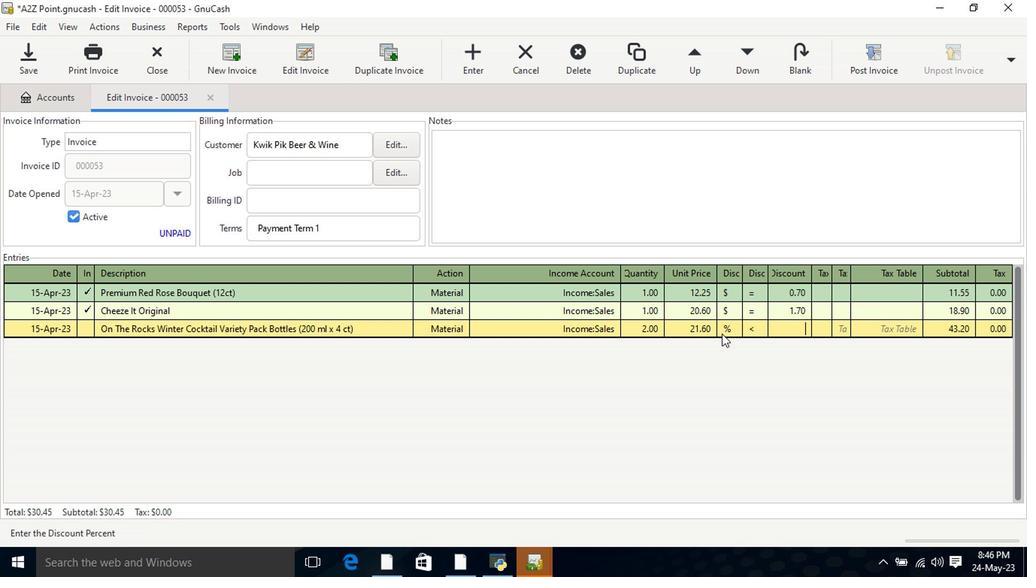 
Action: Mouse moved to (755, 336)
Screenshot: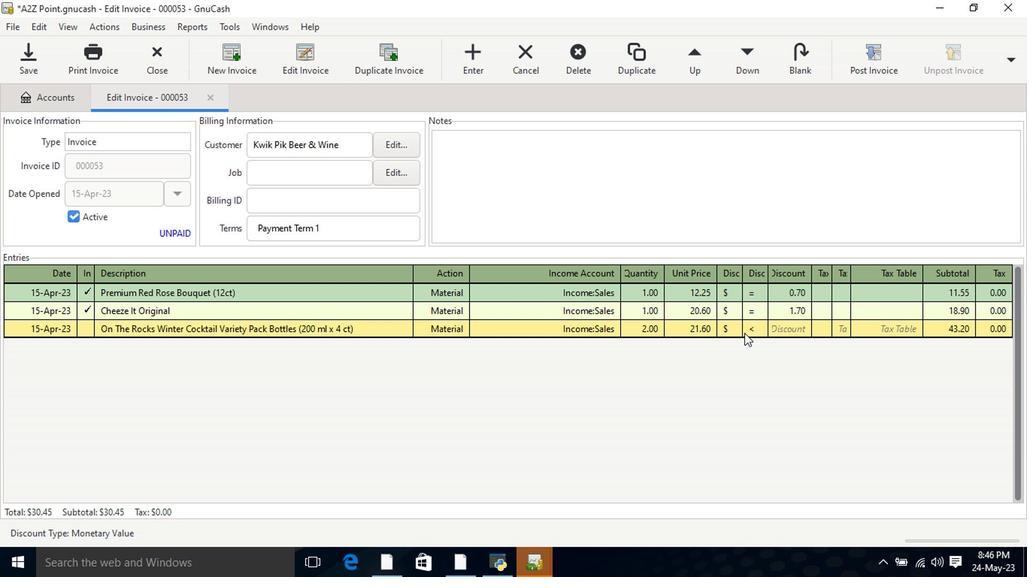
Action: Mouse pressed left at (755, 336)
Screenshot: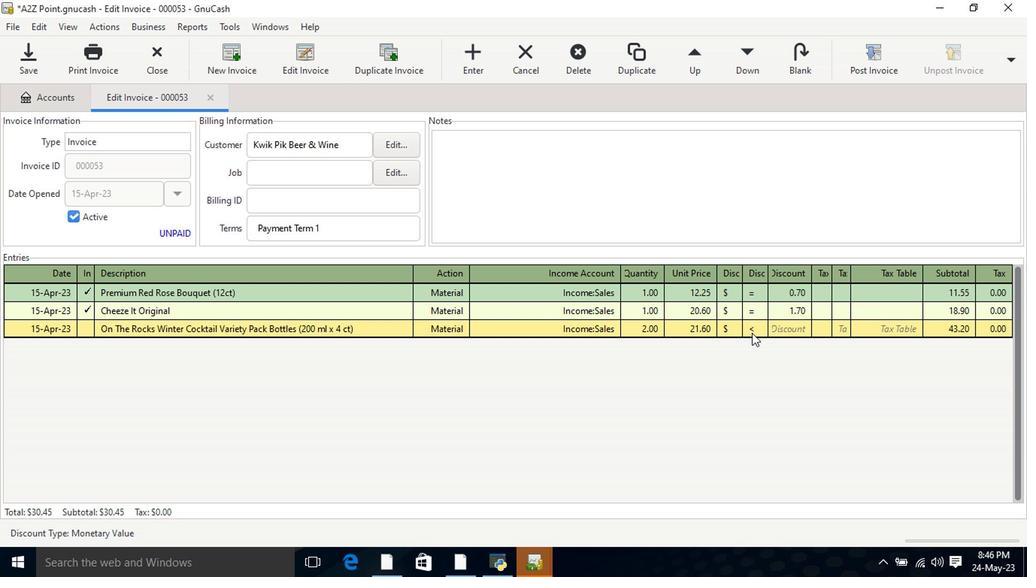 
Action: Mouse moved to (778, 329)
Screenshot: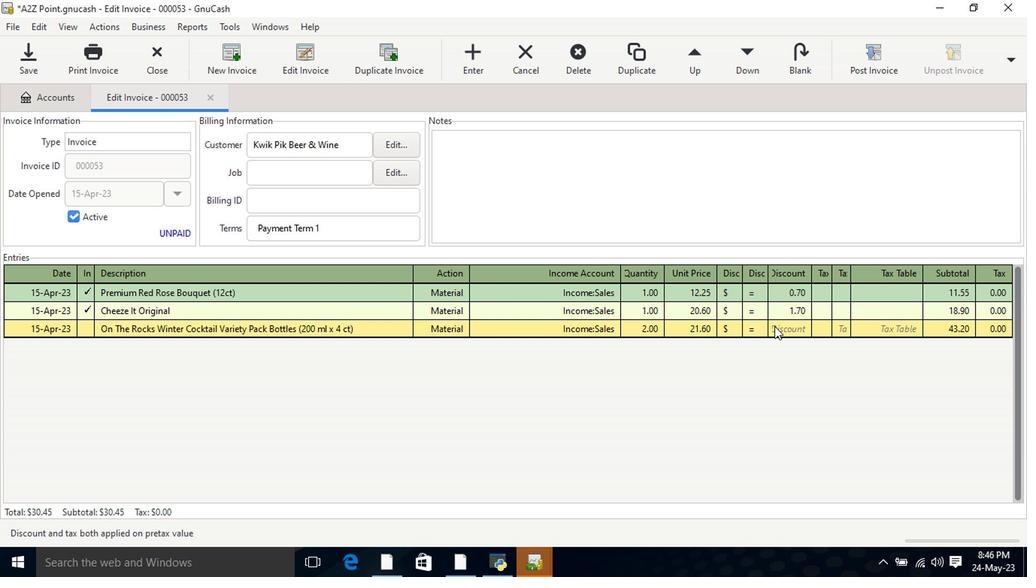 
Action: Mouse pressed left at (778, 329)
Screenshot: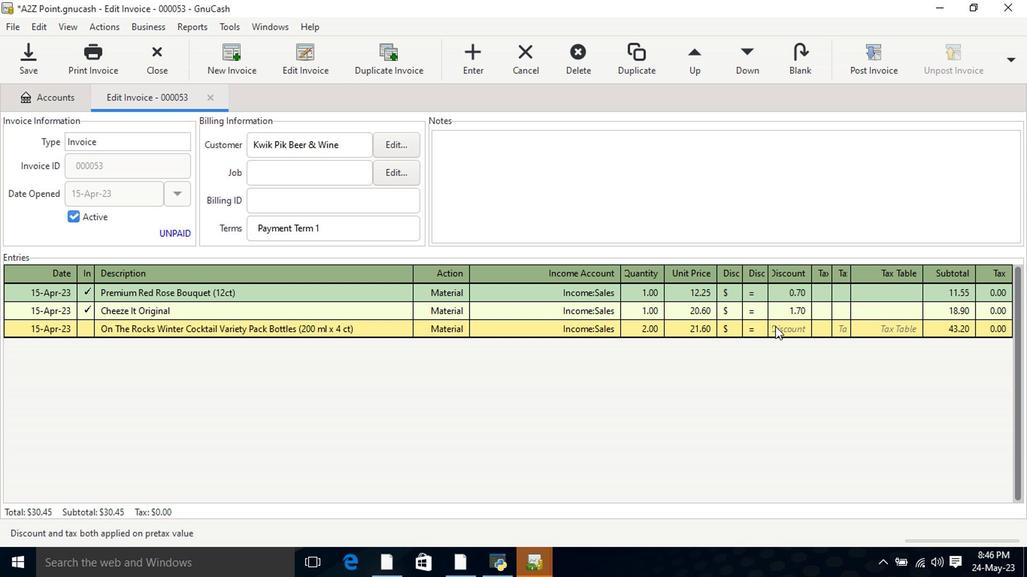 
Action: Key pressed 2.2<Key.tab>
Screenshot: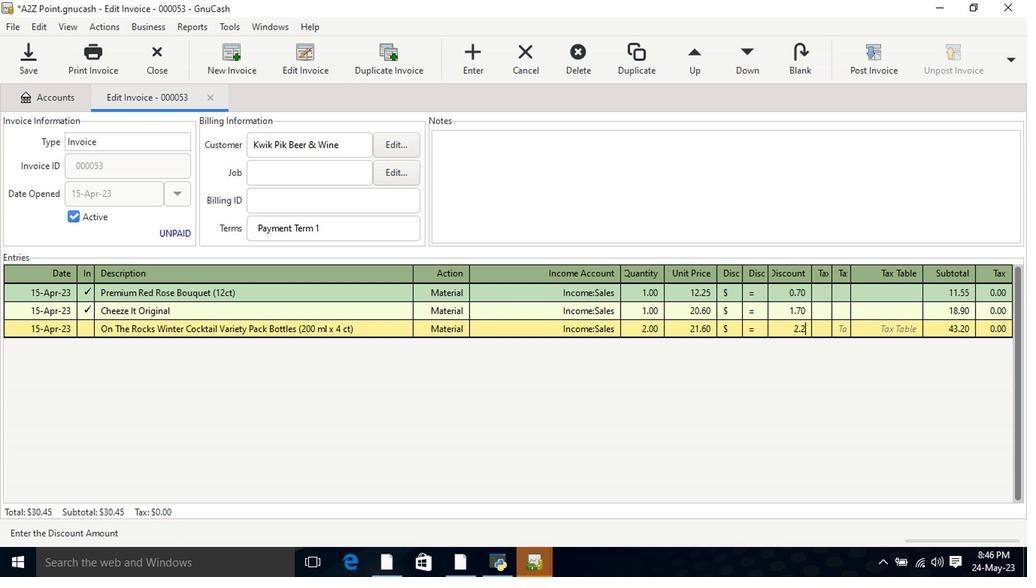 
Action: Mouse moved to (517, 184)
Screenshot: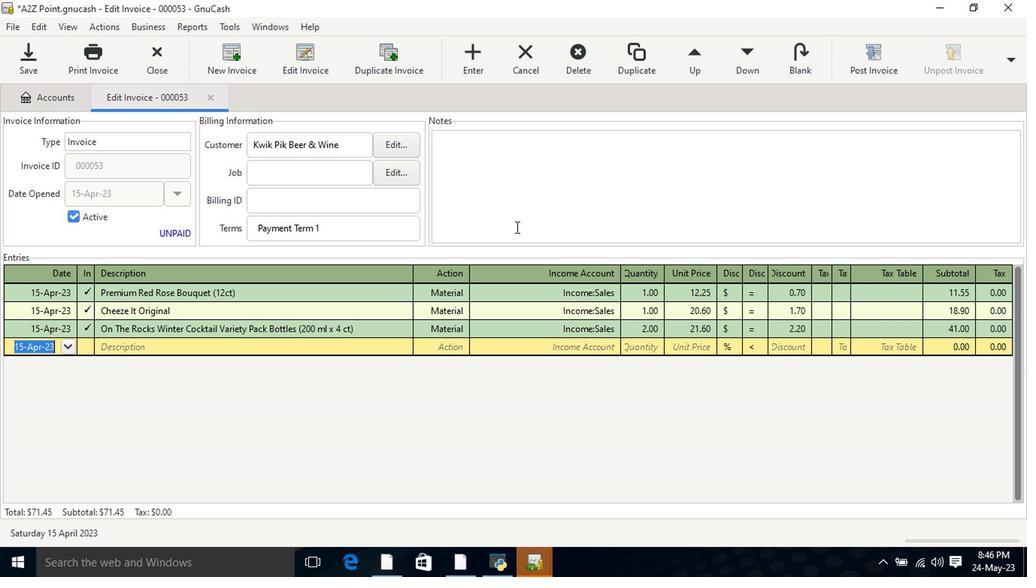 
Action: Mouse pressed left at (517, 184)
Screenshot: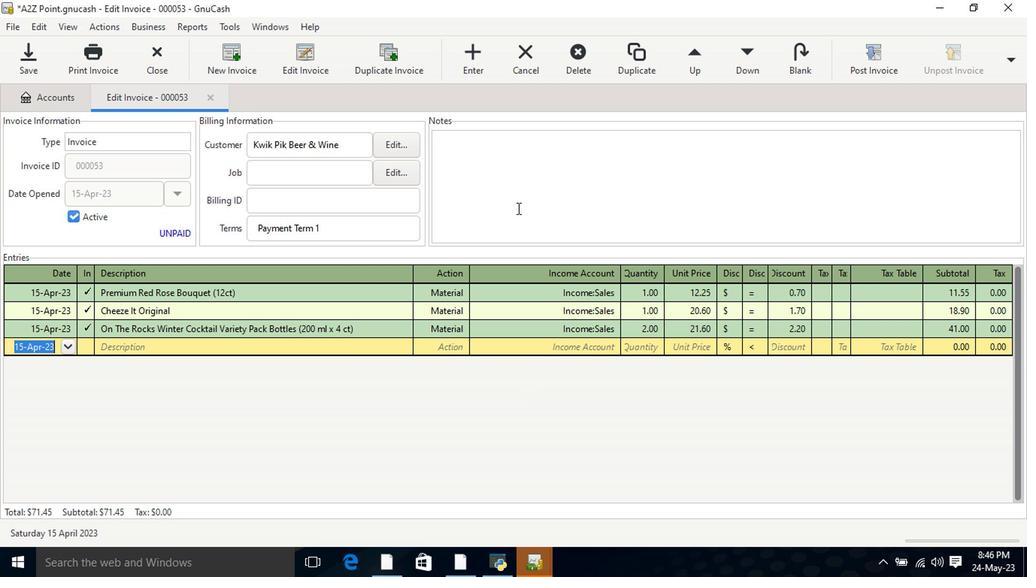 
Action: Key pressed <Key.shift>Looking<Key.space>forward<Key.space>to<Key.space>servng<Key.space>you<Key.space>again.
Screenshot: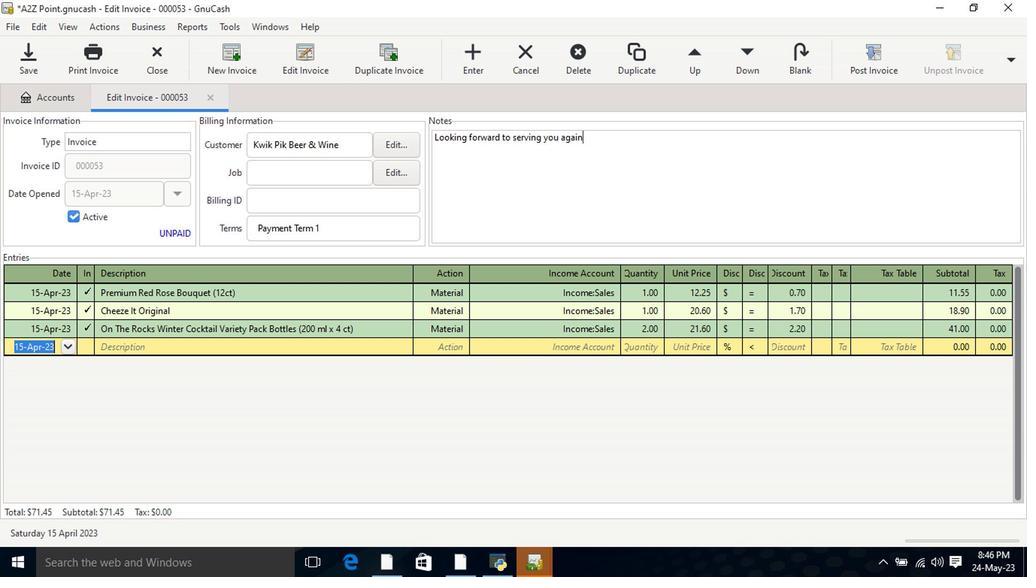 
Action: Mouse moved to (873, 63)
Screenshot: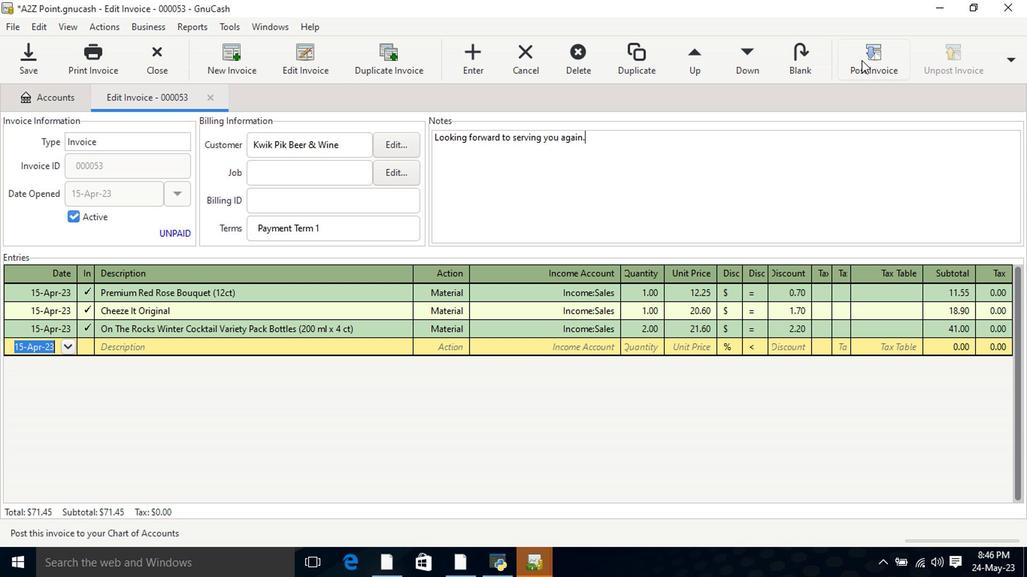
Action: Mouse pressed left at (873, 63)
Screenshot: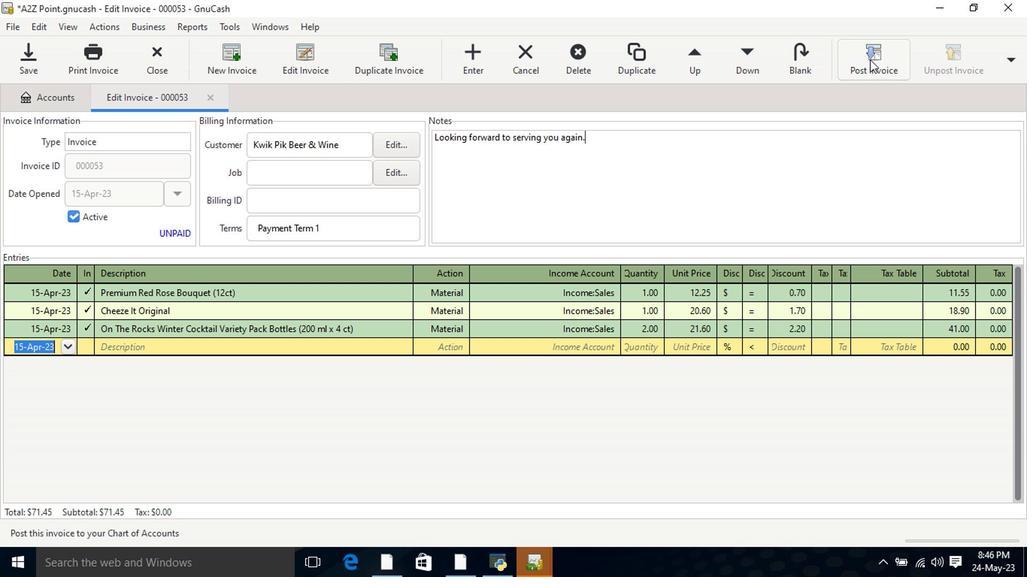 
Action: Mouse moved to (640, 255)
Screenshot: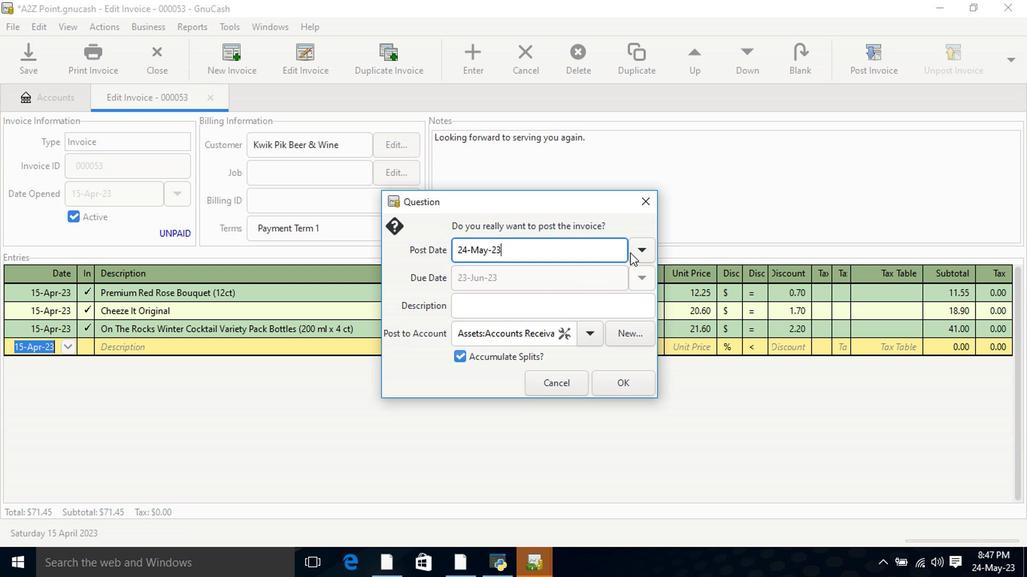 
Action: Mouse pressed left at (640, 255)
Screenshot: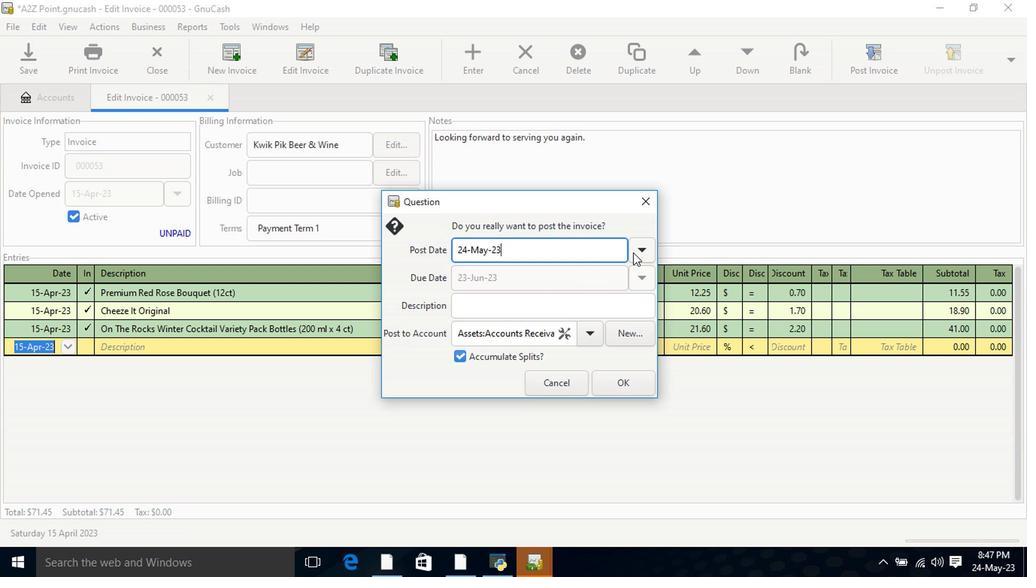 
Action: Mouse moved to (524, 275)
Screenshot: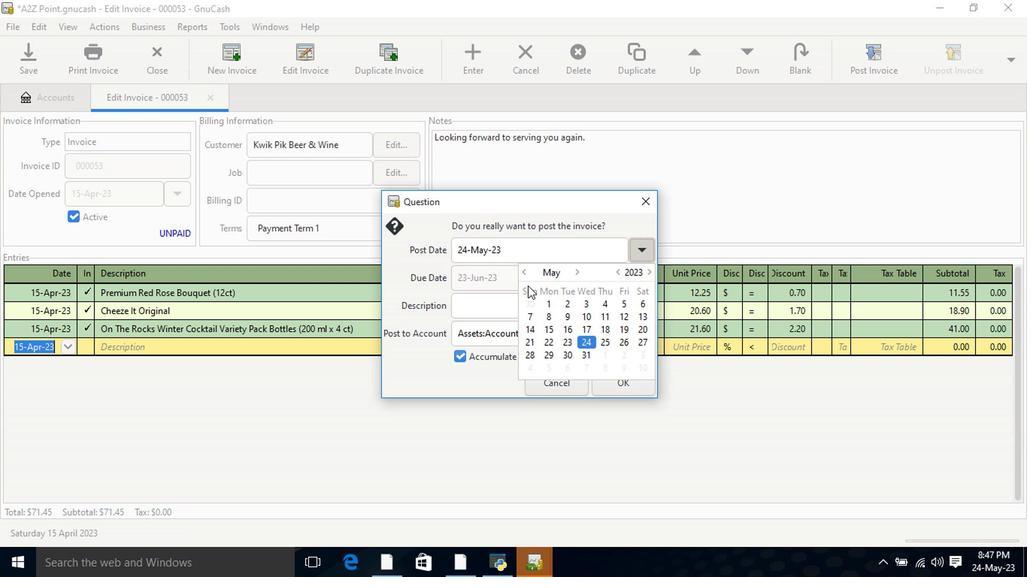 
Action: Mouse pressed left at (524, 275)
Screenshot: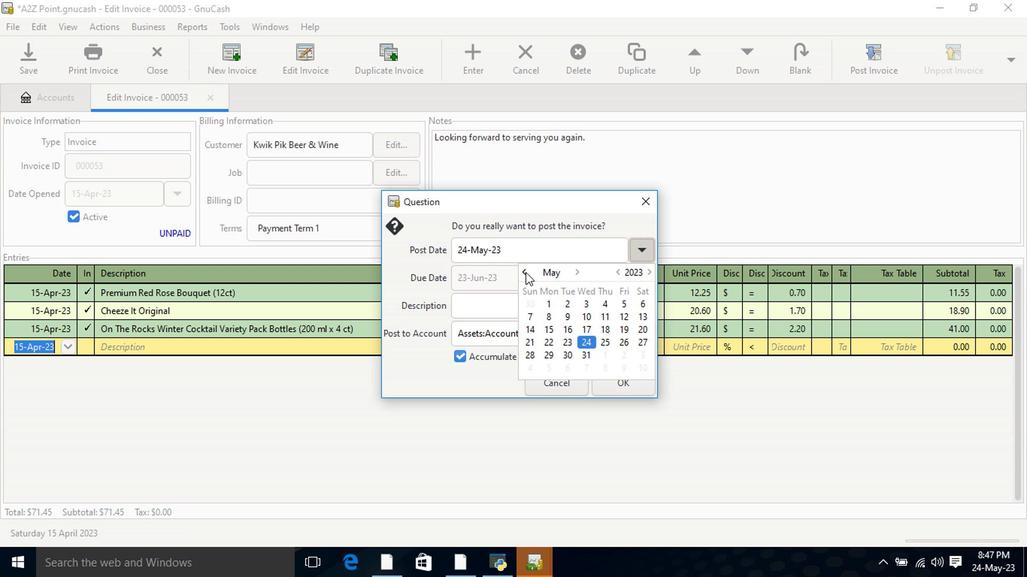 
Action: Mouse moved to (644, 335)
Screenshot: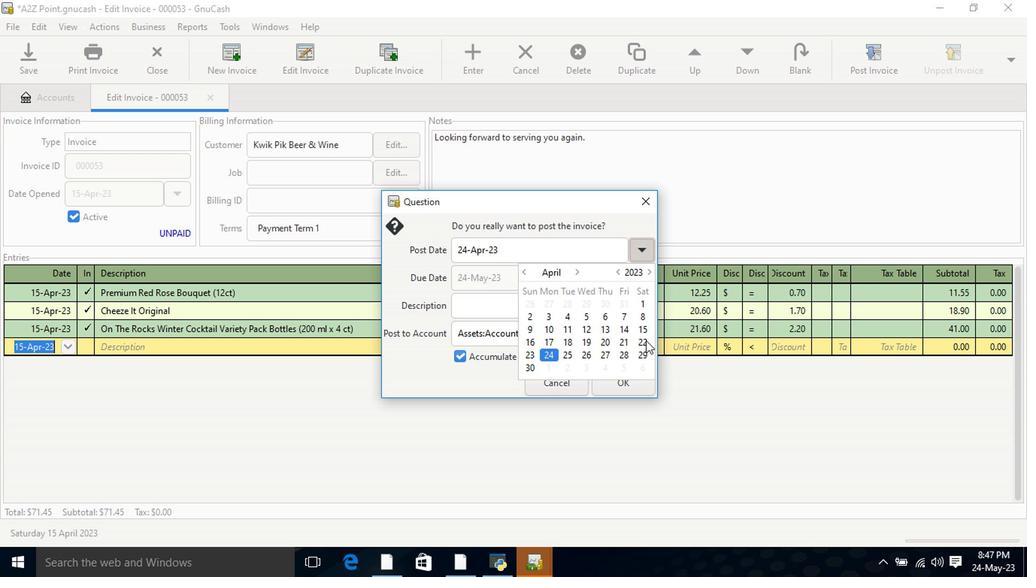 
Action: Mouse pressed left at (644, 335)
Screenshot: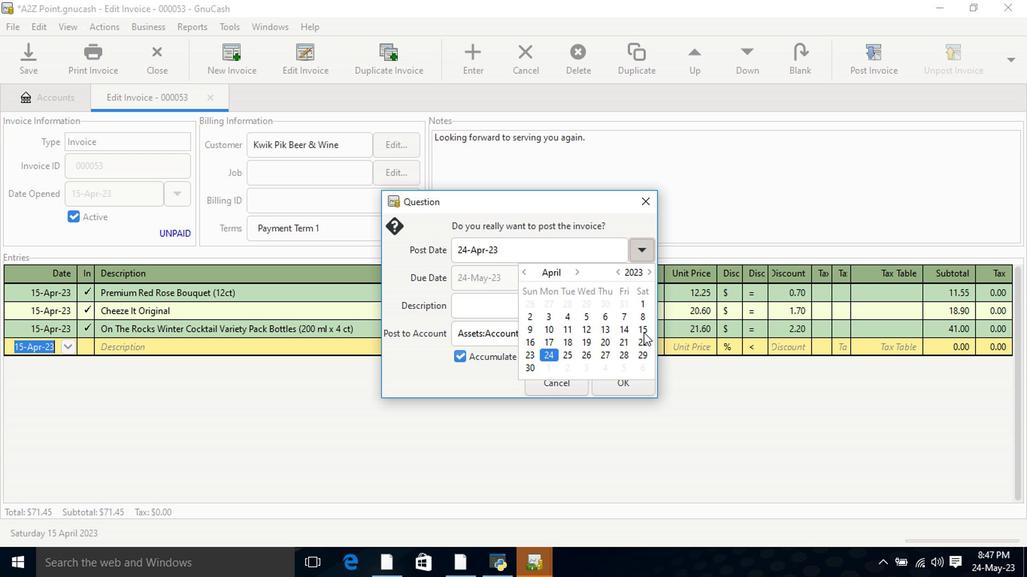 
Action: Mouse pressed left at (644, 335)
Screenshot: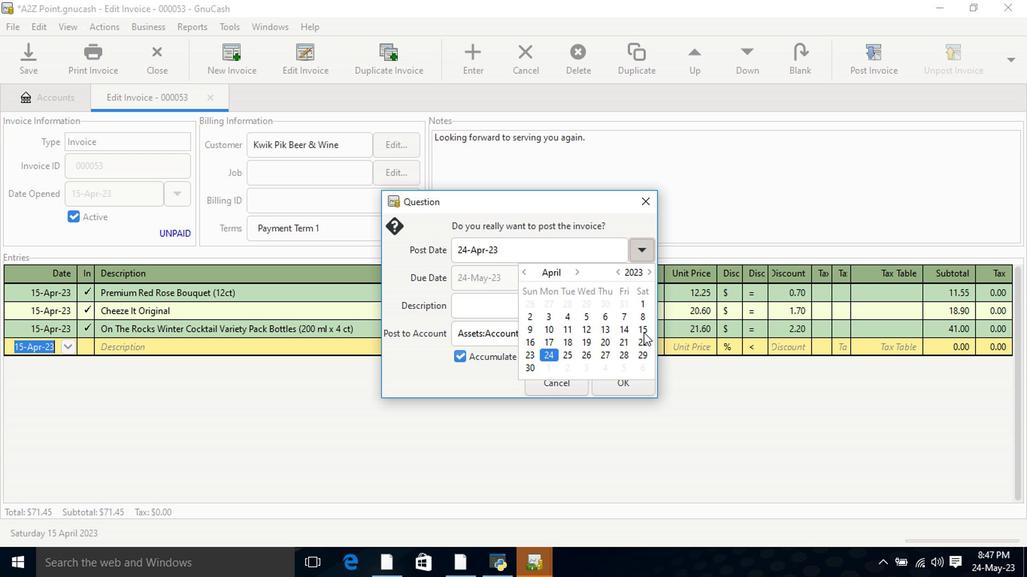 
Action: Mouse moved to (620, 385)
Screenshot: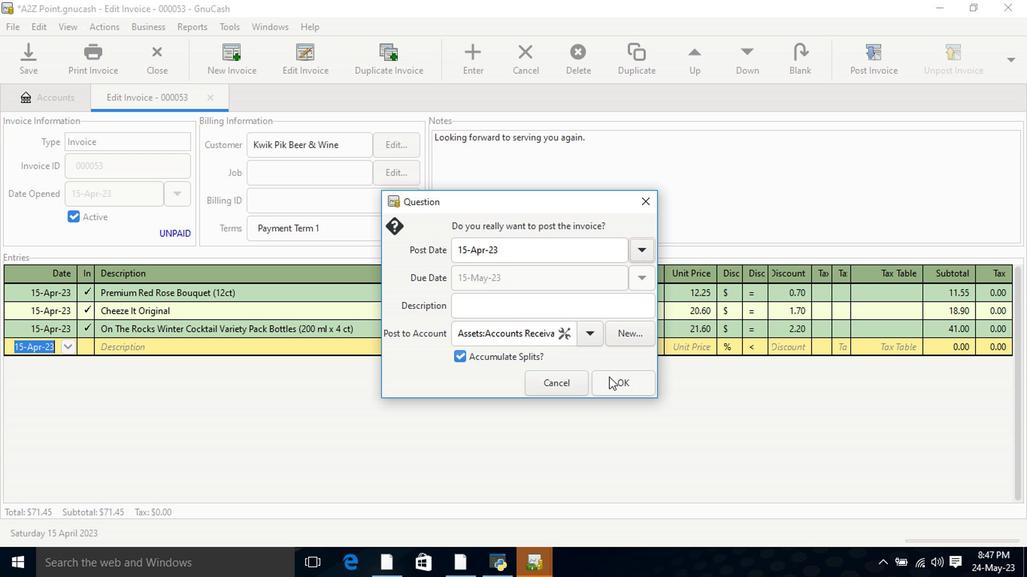 
Action: Mouse pressed left at (620, 385)
Screenshot: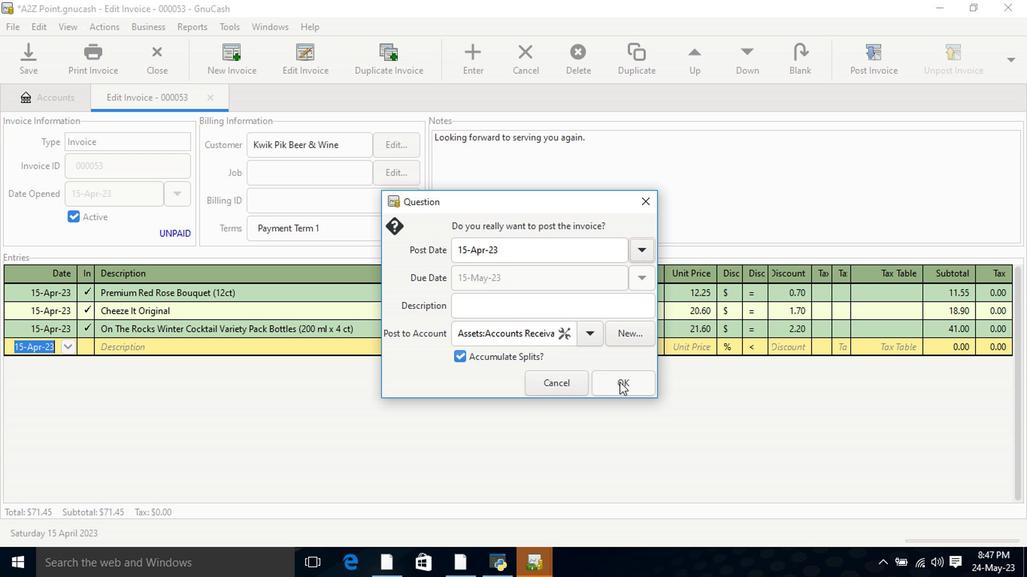 
Action: Mouse moved to (979, 63)
Screenshot: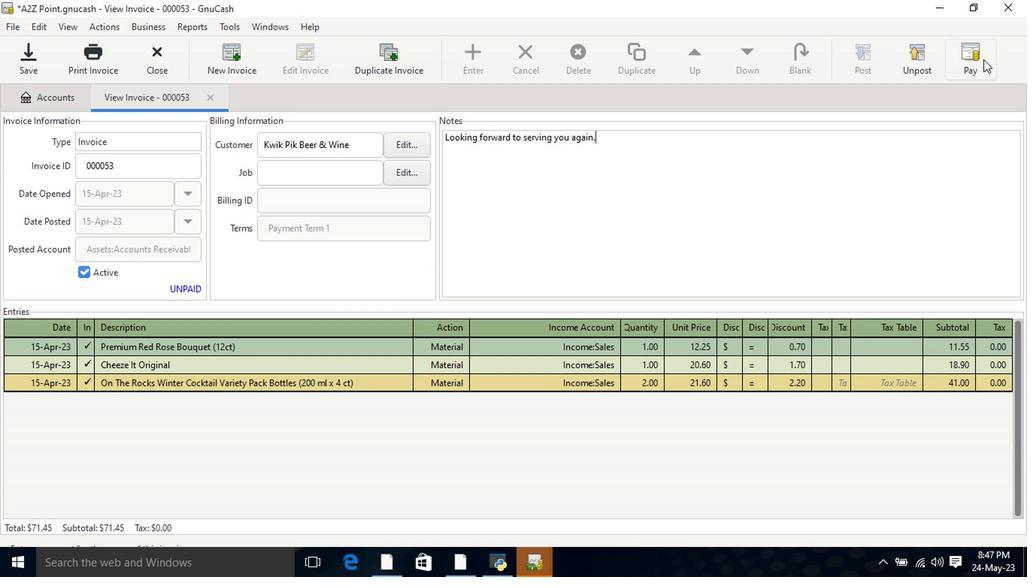 
Action: Mouse pressed left at (979, 63)
Screenshot: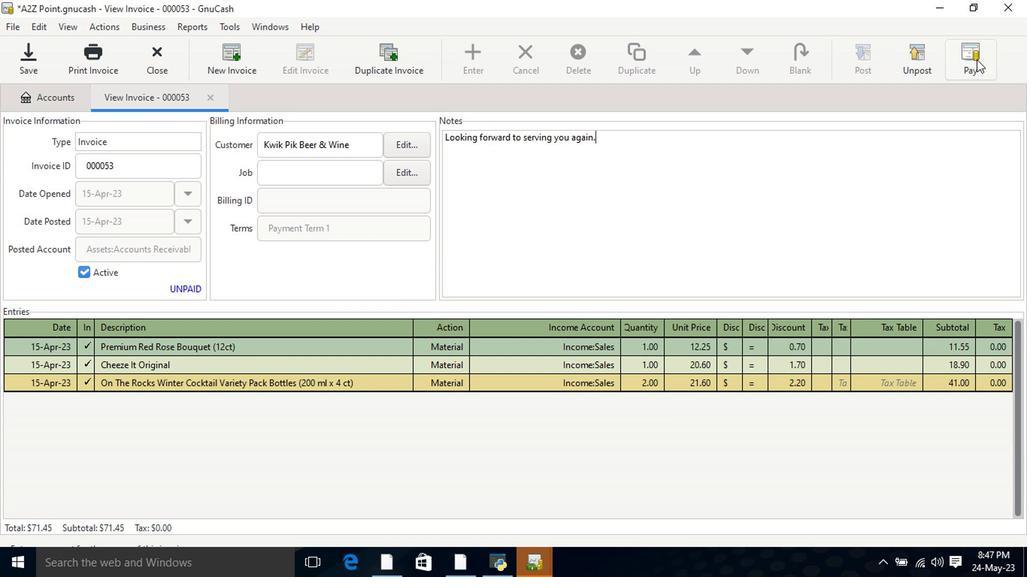 
Action: Mouse moved to (457, 298)
Screenshot: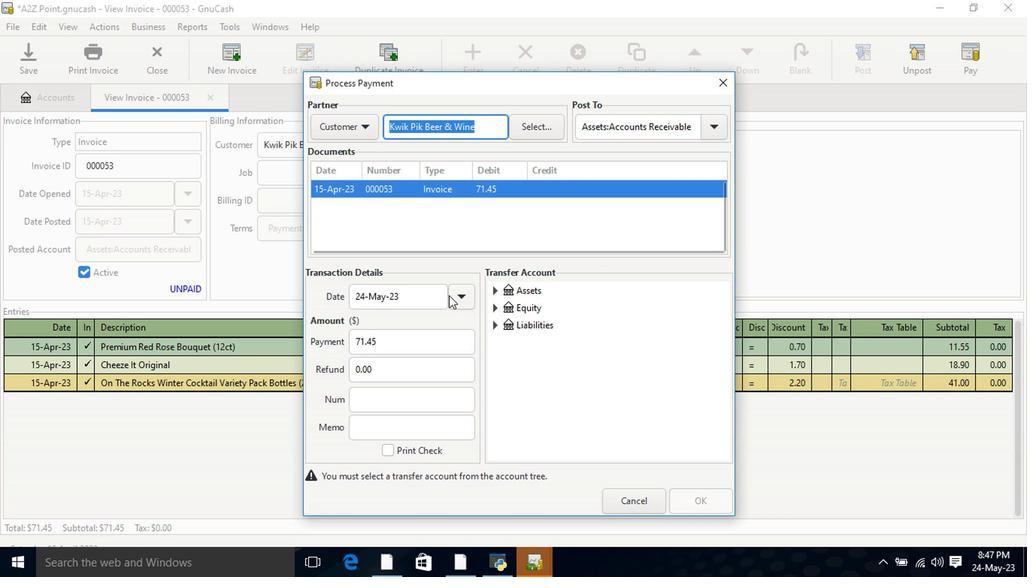 
Action: Mouse pressed left at (457, 298)
Screenshot: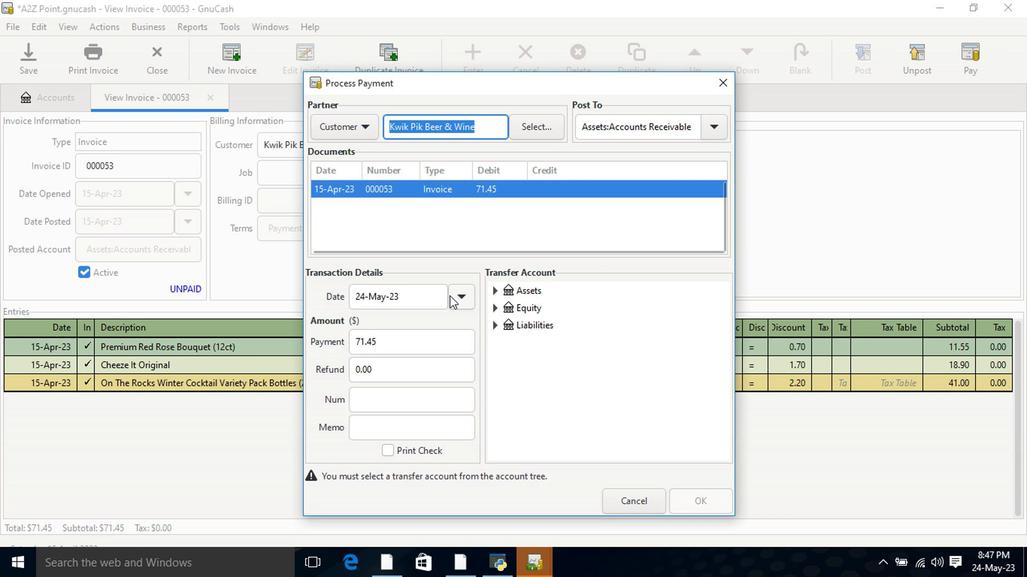 
Action: Mouse moved to (367, 378)
Screenshot: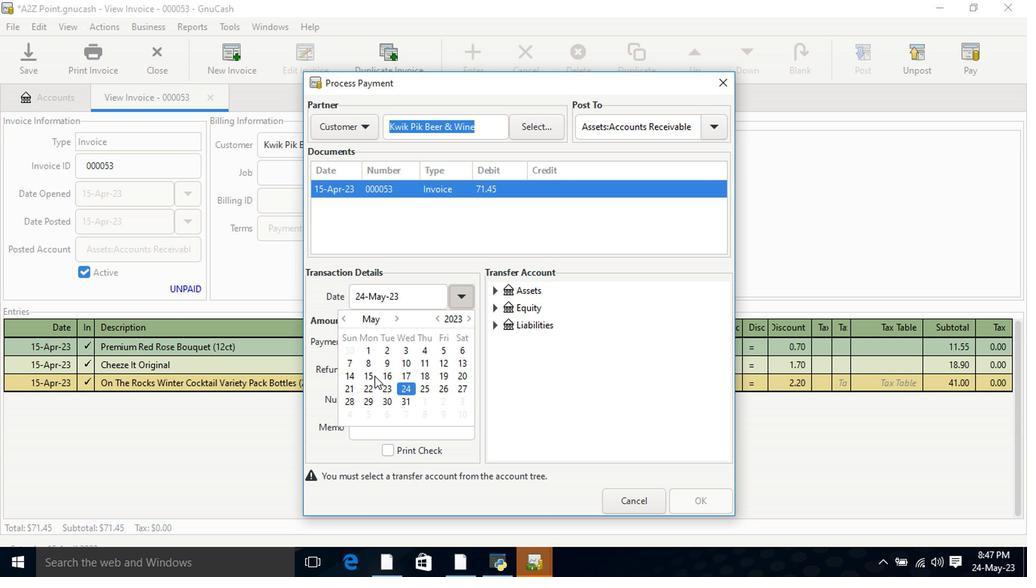 
Action: Mouse pressed left at (367, 378)
Screenshot: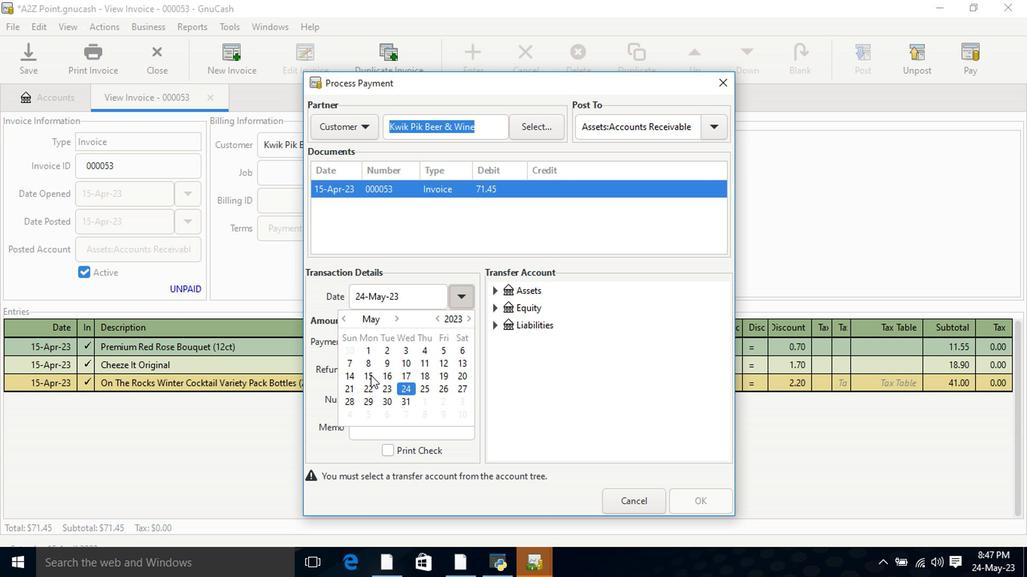 
Action: Mouse pressed left at (367, 378)
Screenshot: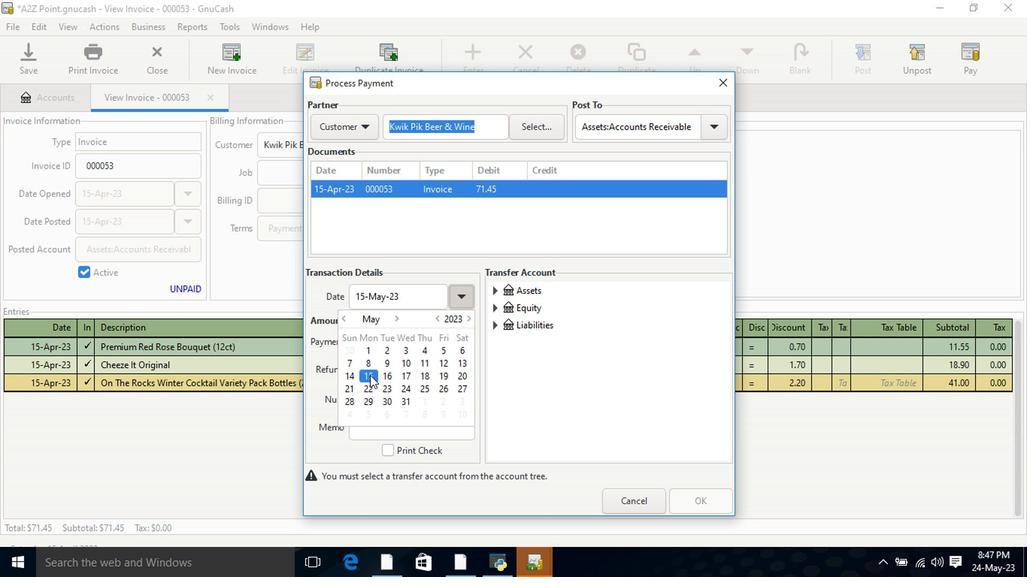 
Action: Mouse moved to (497, 292)
Screenshot: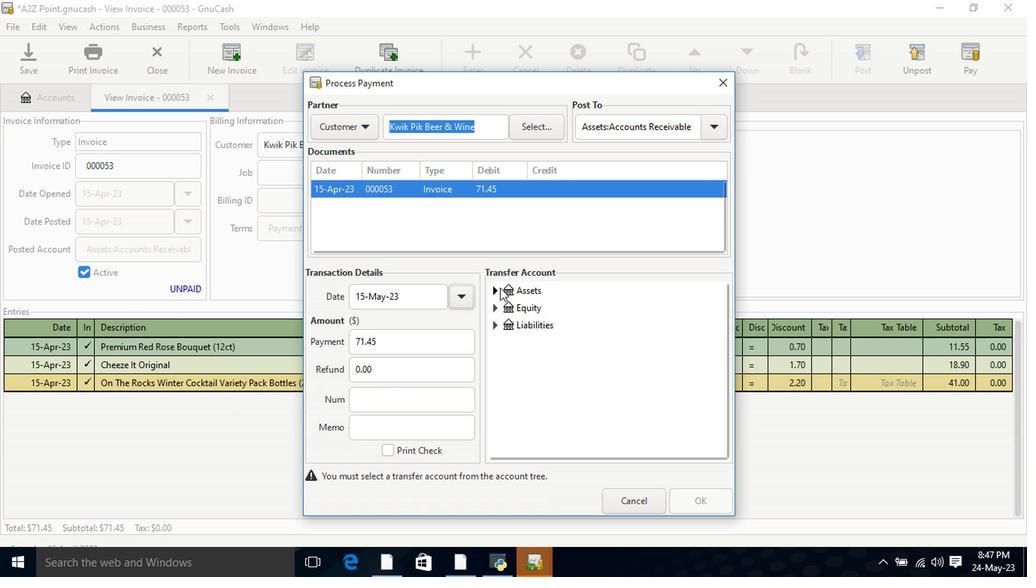 
Action: Mouse pressed left at (497, 292)
Screenshot: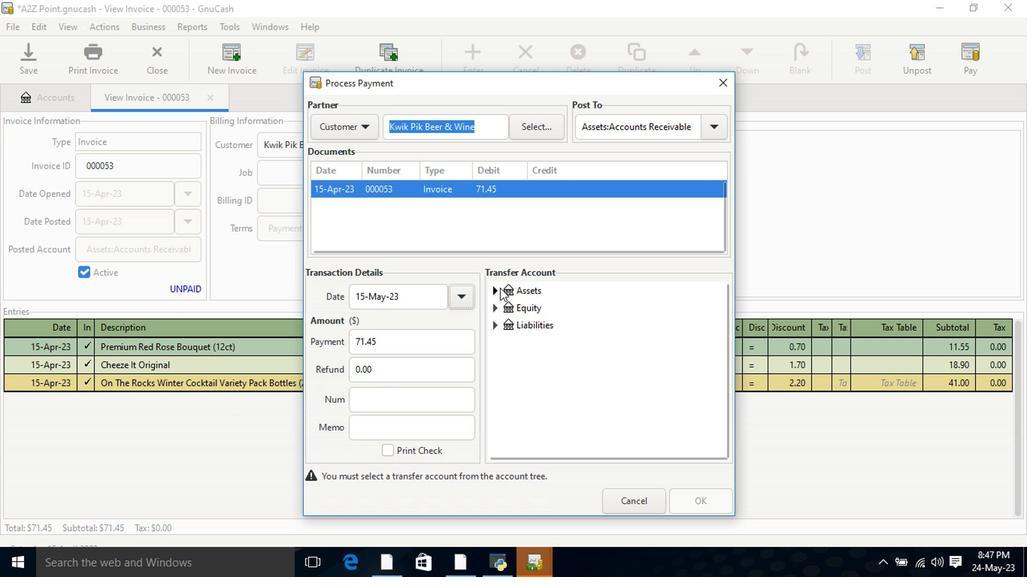 
Action: Mouse moved to (512, 312)
Screenshot: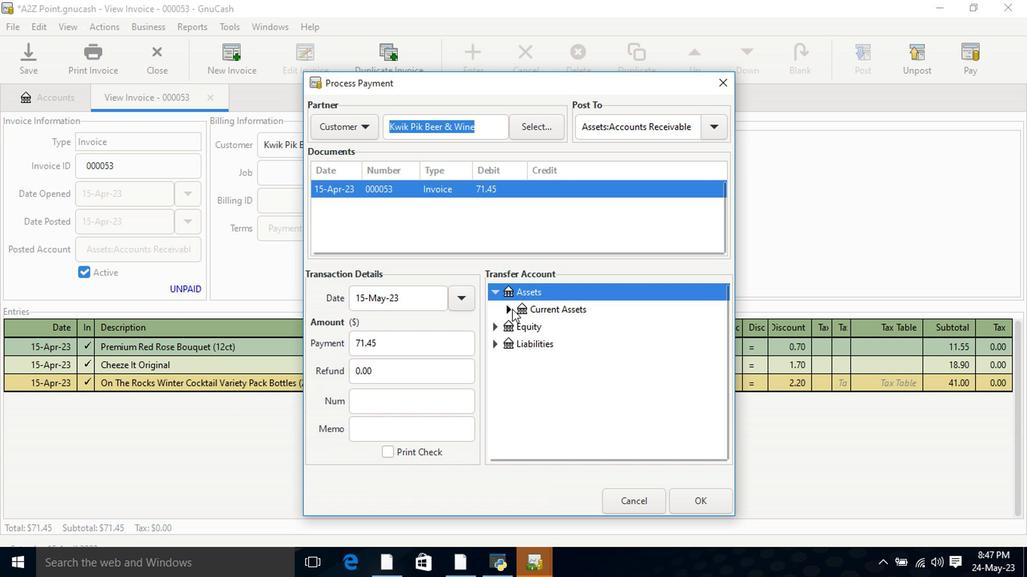 
Action: Mouse pressed left at (512, 312)
Screenshot: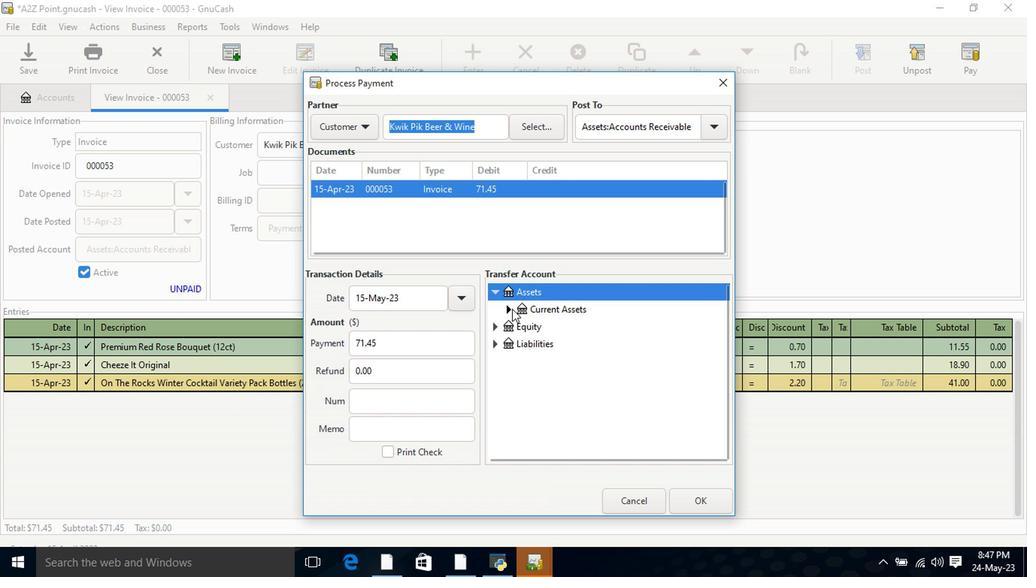 
Action: Mouse moved to (540, 331)
Screenshot: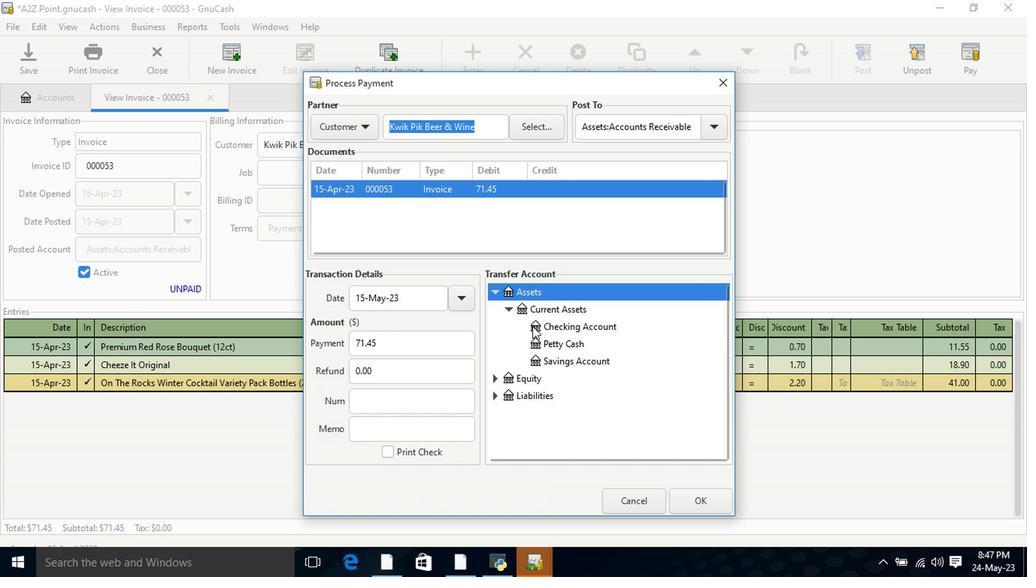 
Action: Mouse pressed left at (540, 331)
Screenshot: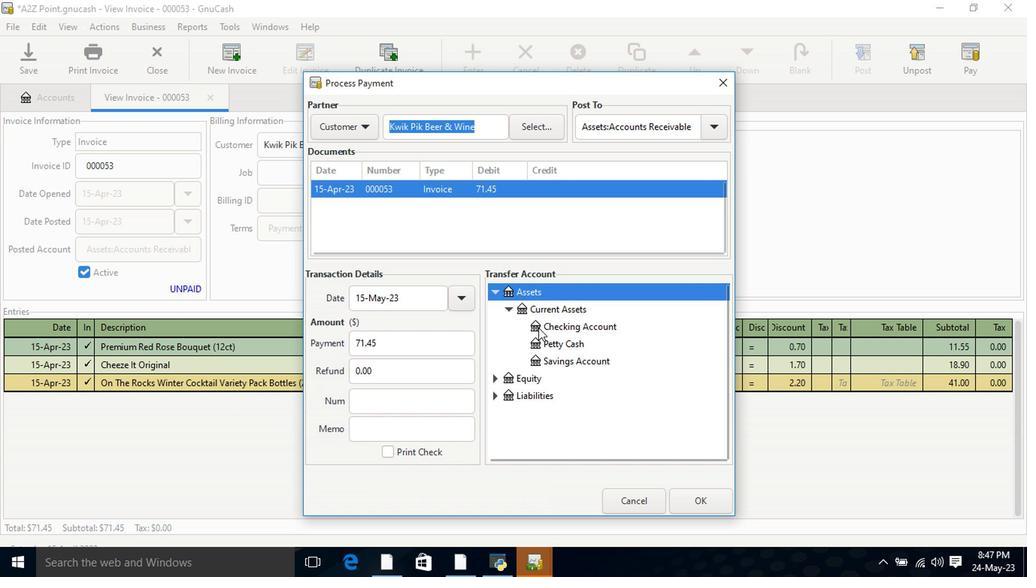 
Action: Mouse moved to (701, 500)
Screenshot: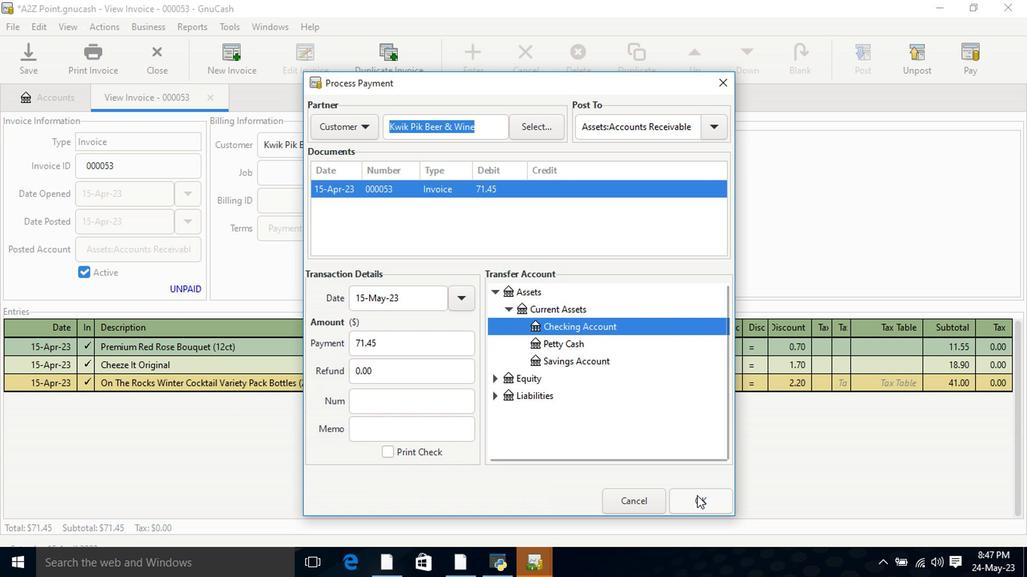 
Action: Mouse pressed left at (701, 500)
Screenshot: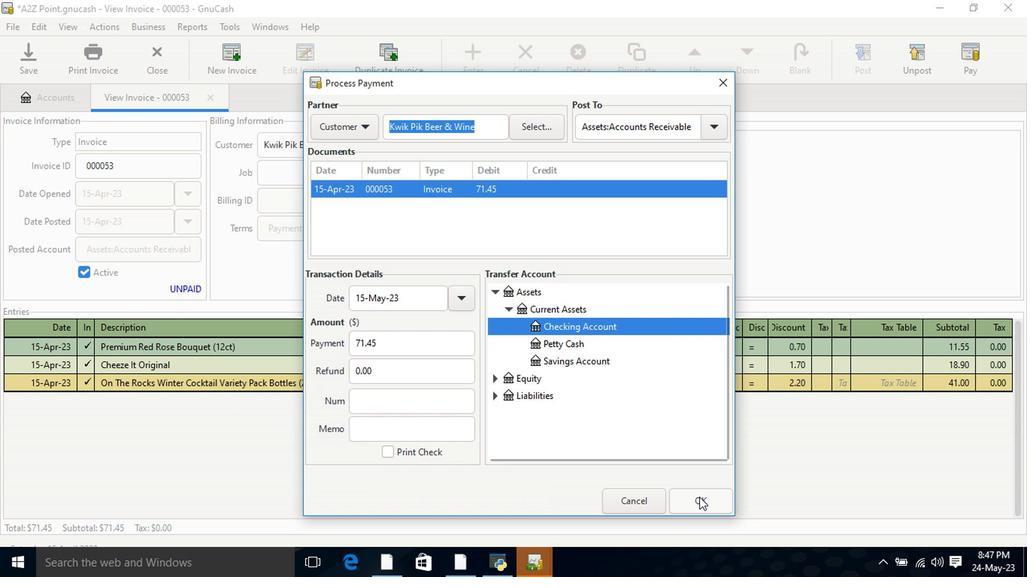 
Action: Mouse moved to (85, 61)
Screenshot: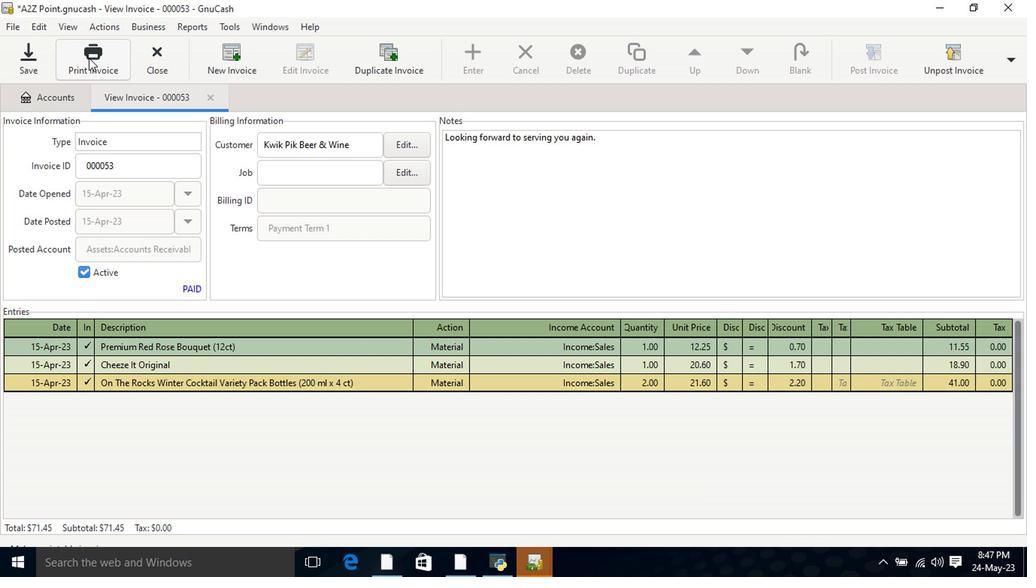 
Action: Mouse pressed left at (85, 61)
Screenshot: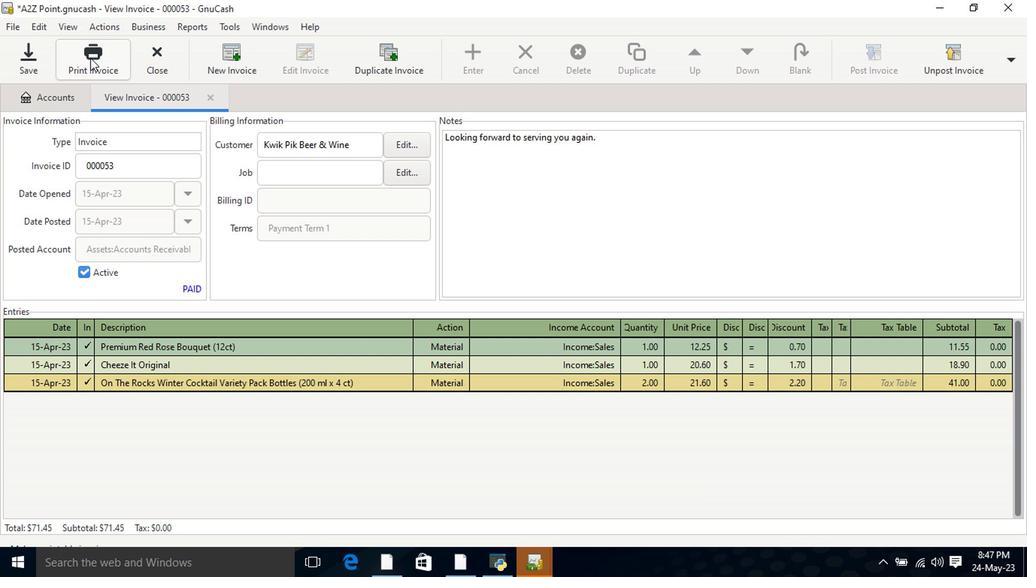 
Action: Mouse moved to (379, 66)
Screenshot: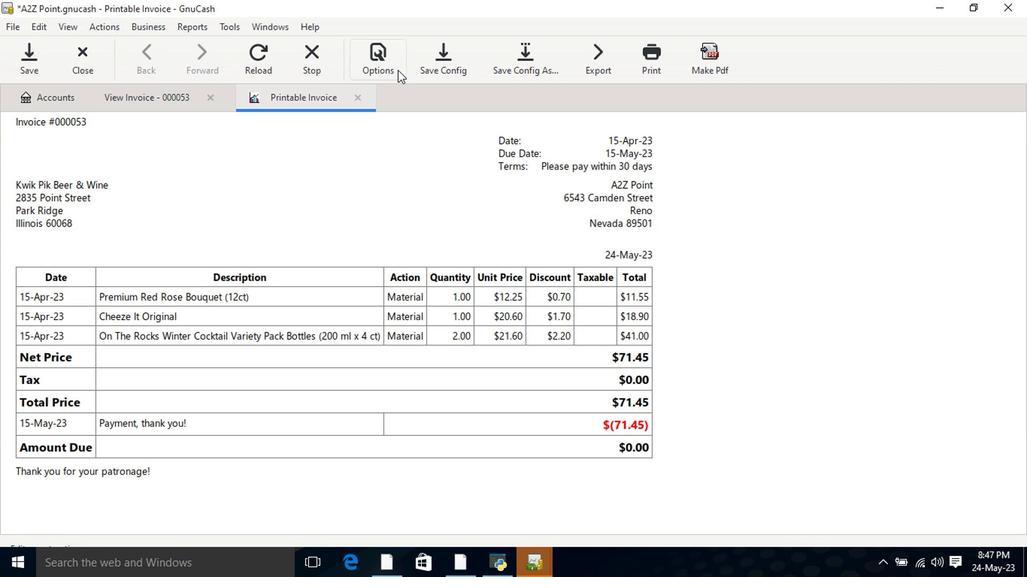 
Action: Mouse pressed left at (379, 66)
Screenshot: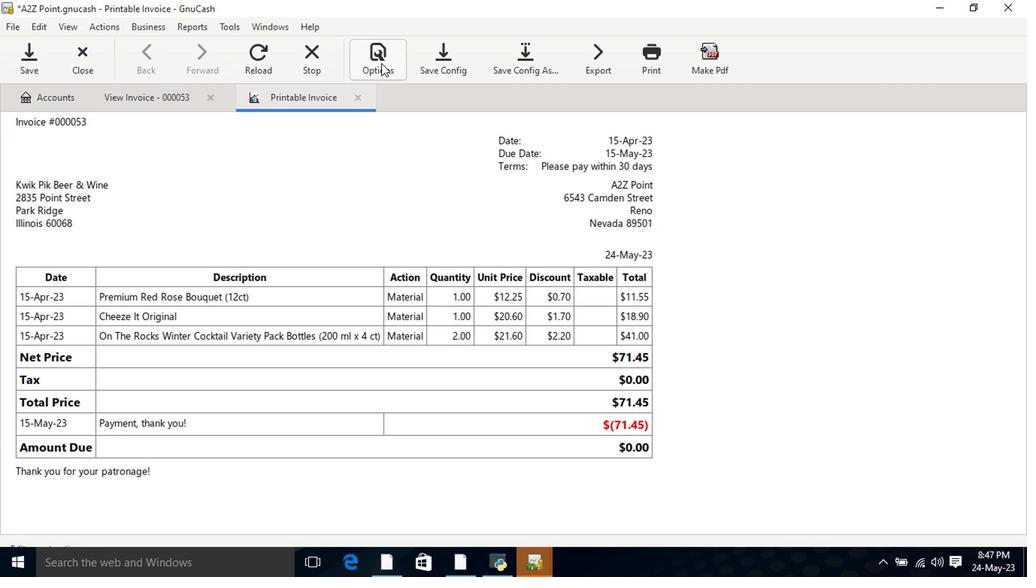 
Action: Mouse moved to (316, 124)
Screenshot: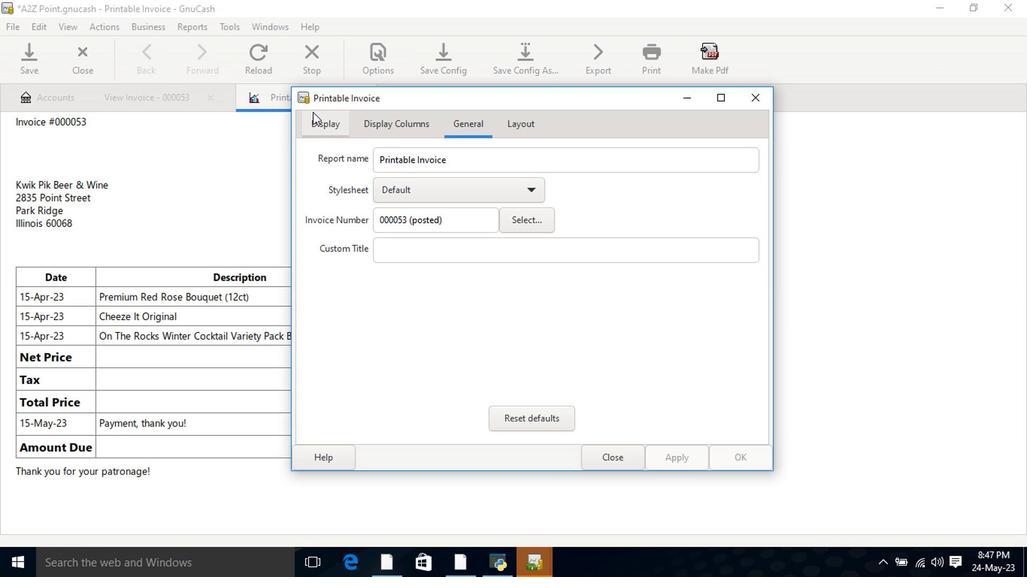 
Action: Mouse pressed left at (316, 124)
Screenshot: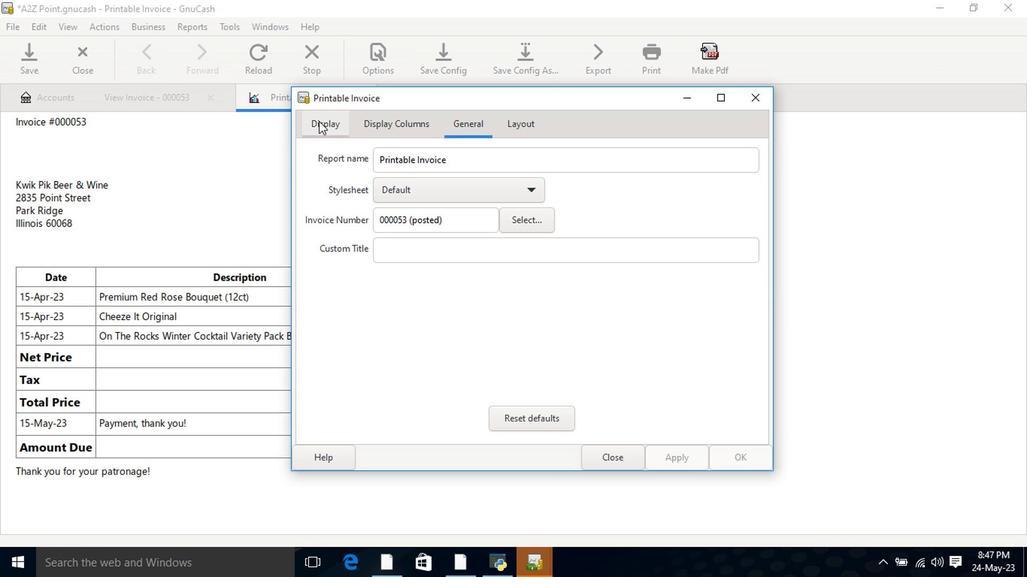 
Action: Mouse moved to (458, 305)
Screenshot: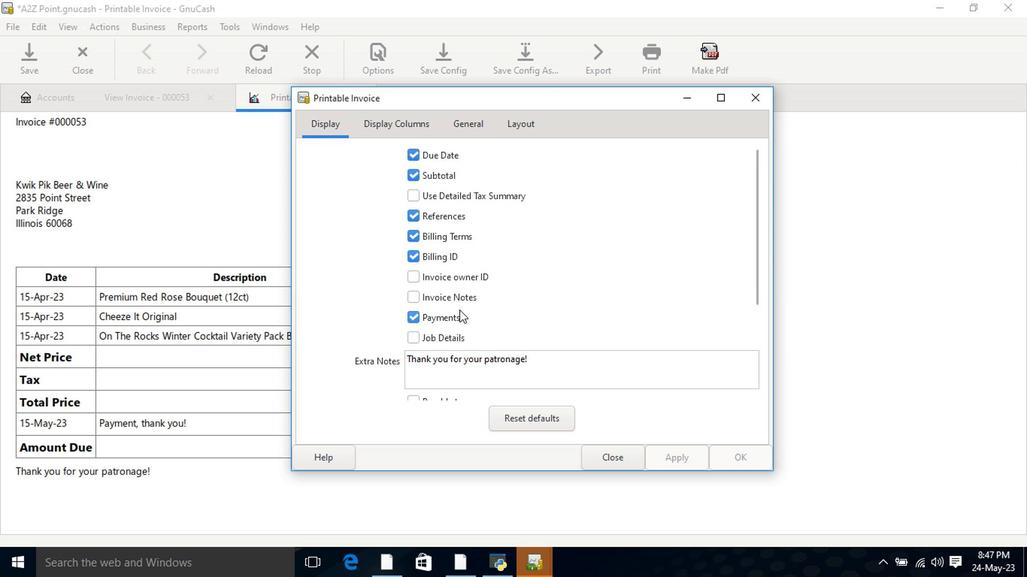 
Action: Mouse pressed left at (458, 305)
Screenshot: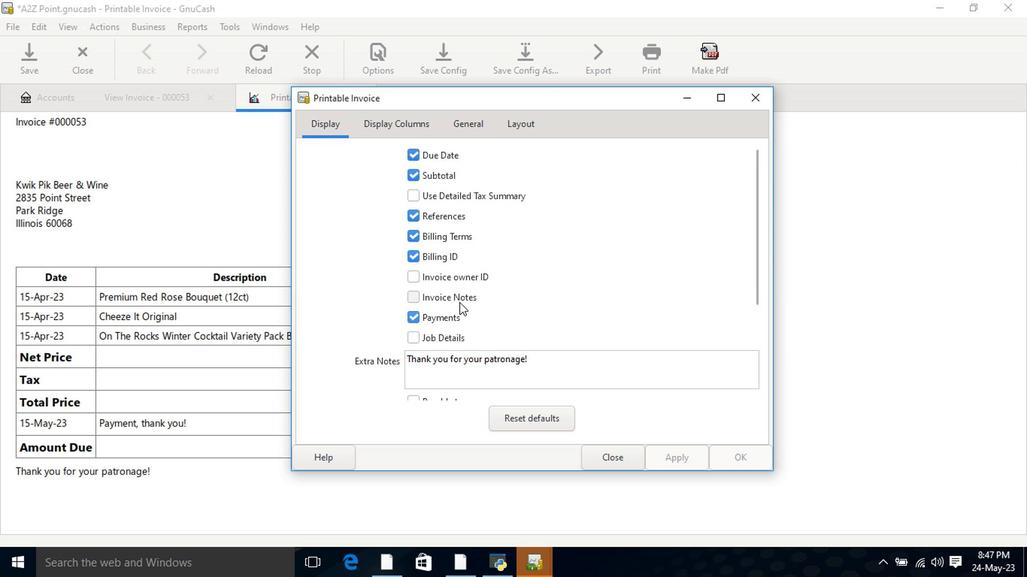 
Action: Mouse moved to (676, 460)
Screenshot: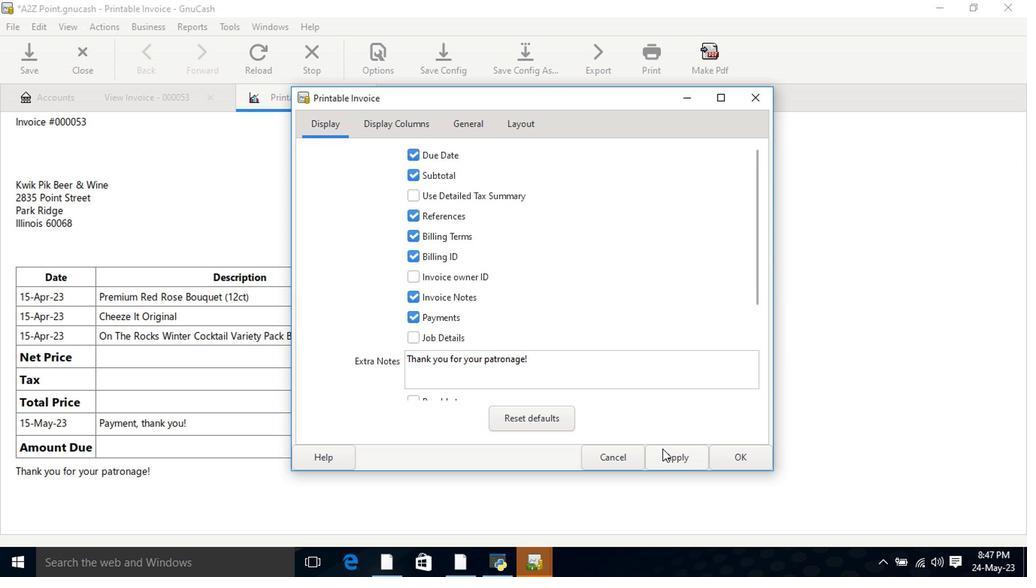 
Action: Mouse pressed left at (676, 460)
Screenshot: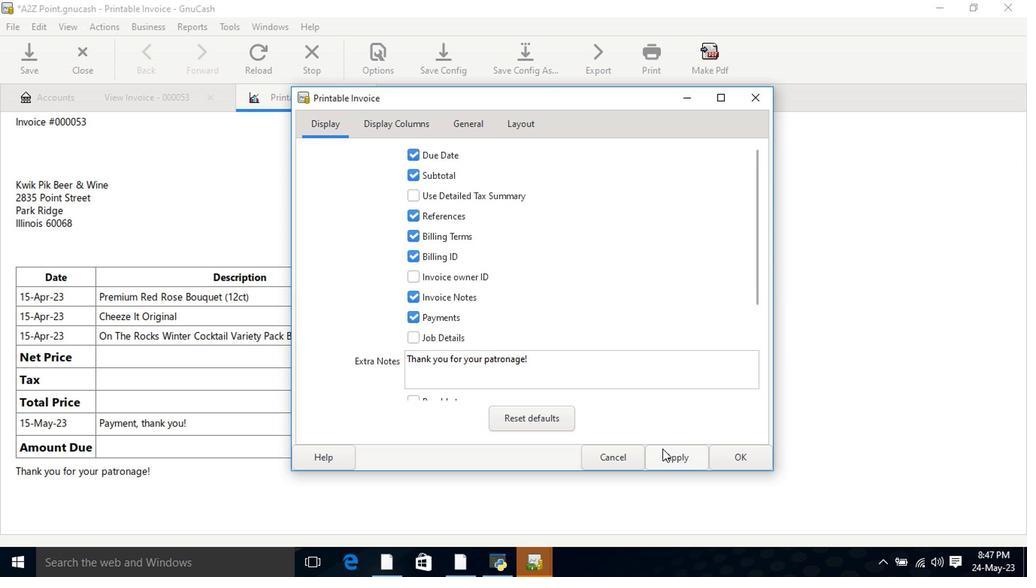 
Action: Mouse moved to (665, 503)
Screenshot: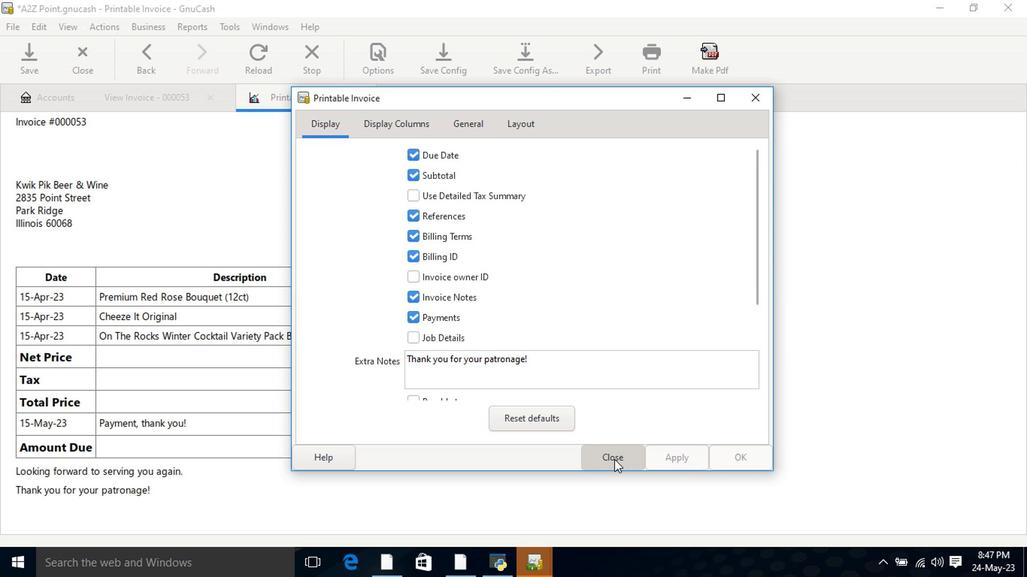 
